 Task: Plan a monthly review meeting on the last Friday of each month.
Action: Mouse moved to (568, 126)
Screenshot: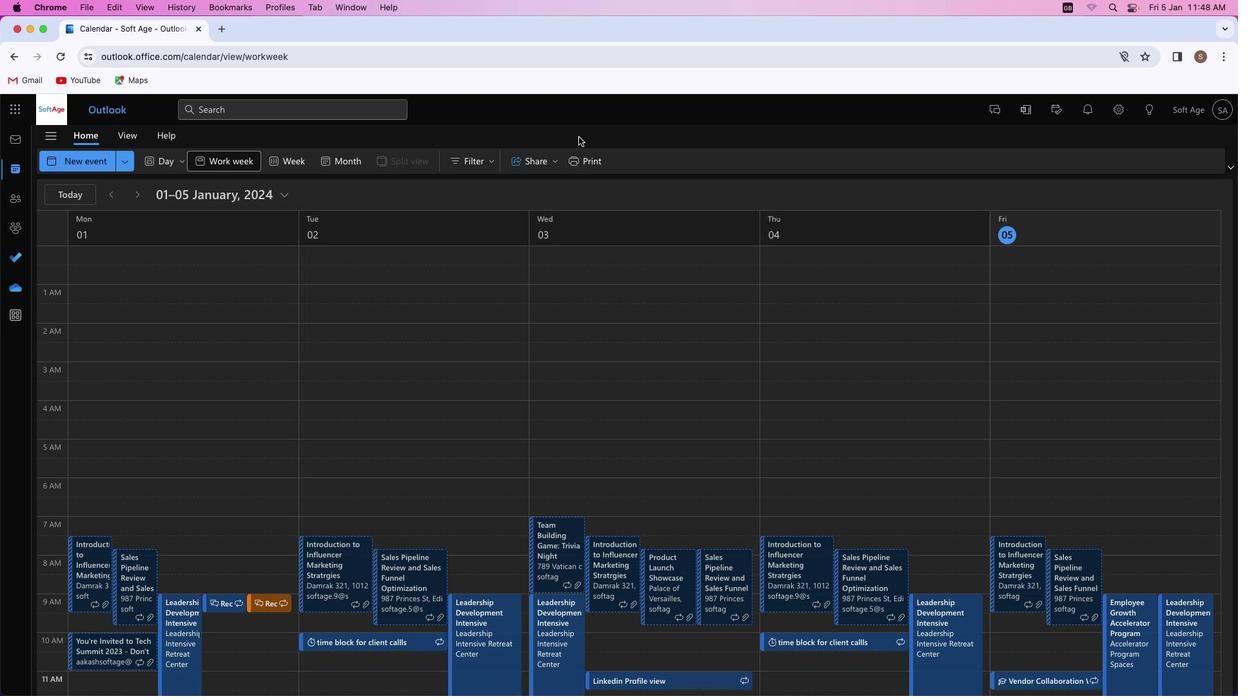 
Action: Mouse pressed left at (568, 126)
Screenshot: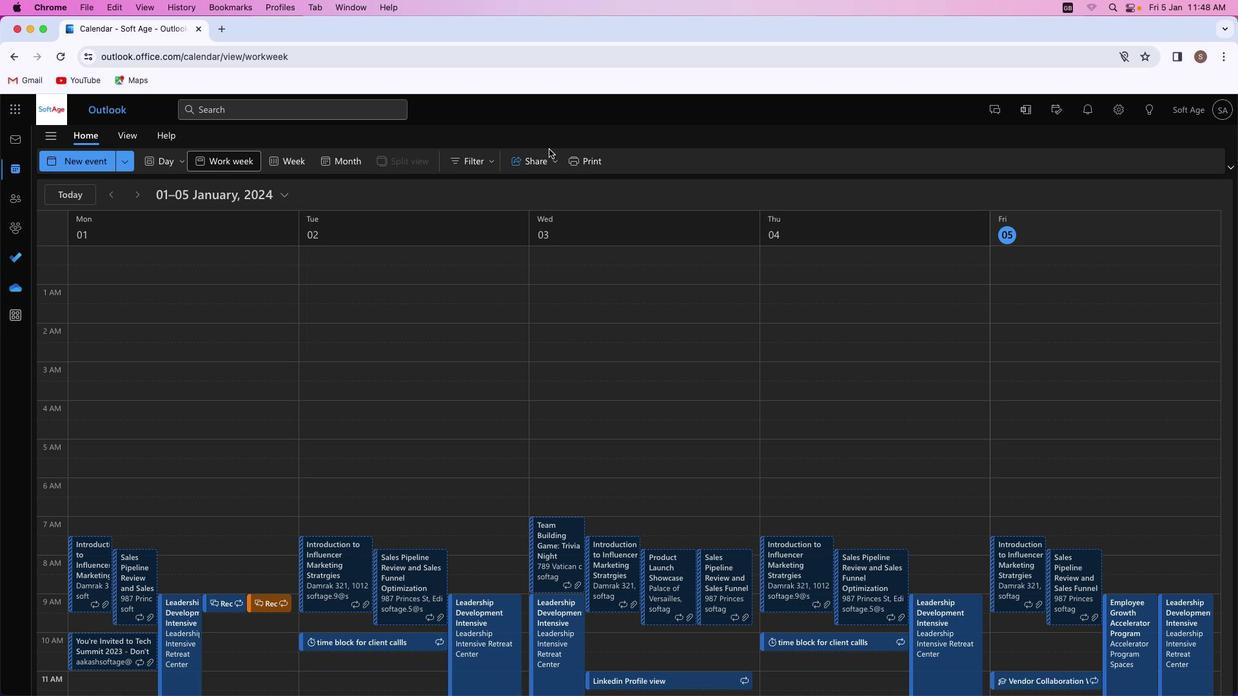 
Action: Mouse moved to (61, 151)
Screenshot: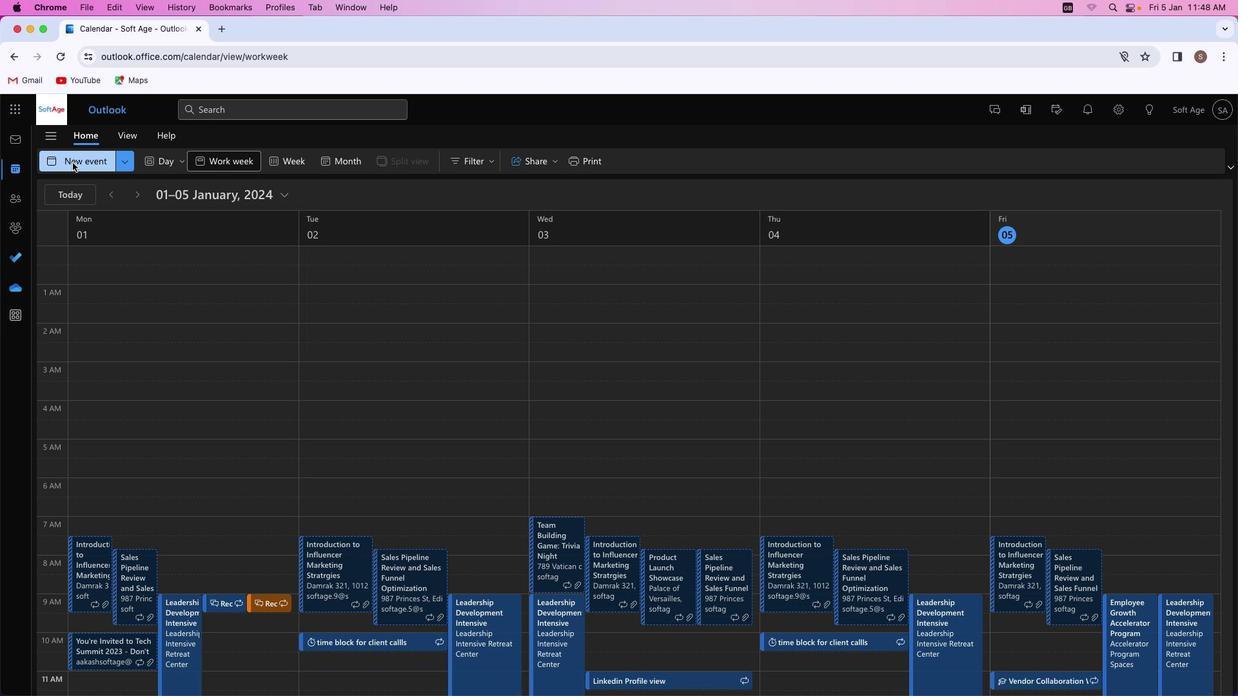 
Action: Mouse pressed left at (61, 151)
Screenshot: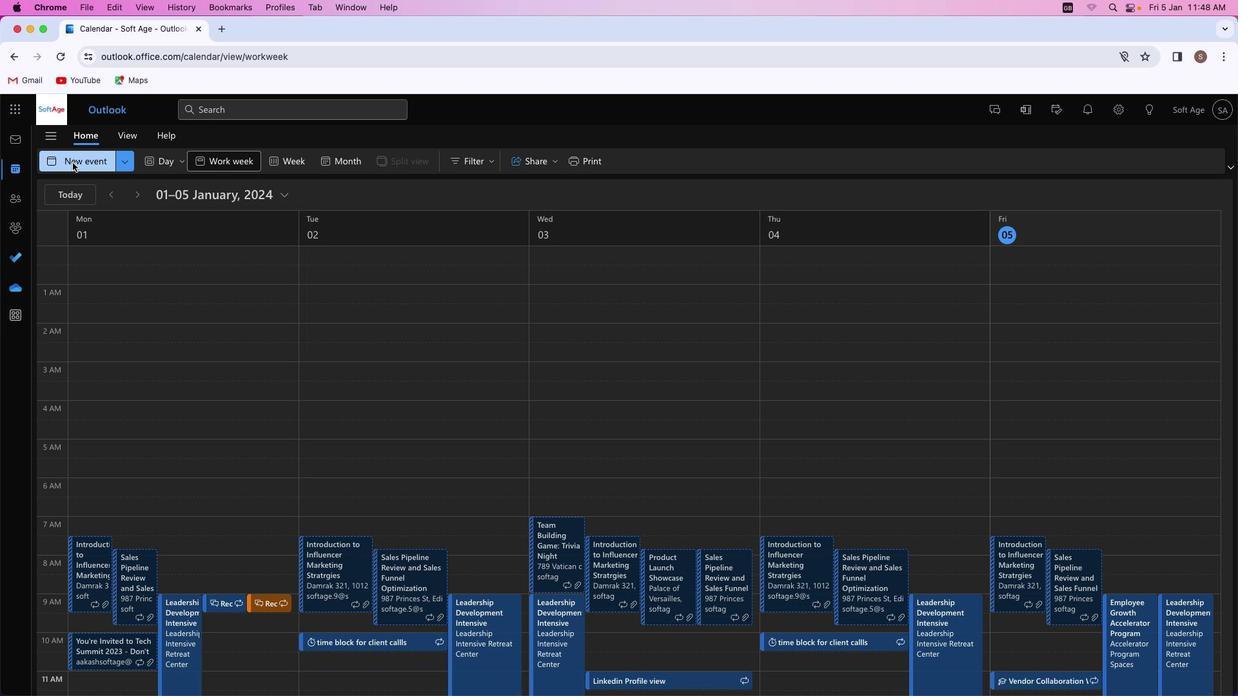 
Action: Mouse moved to (307, 228)
Screenshot: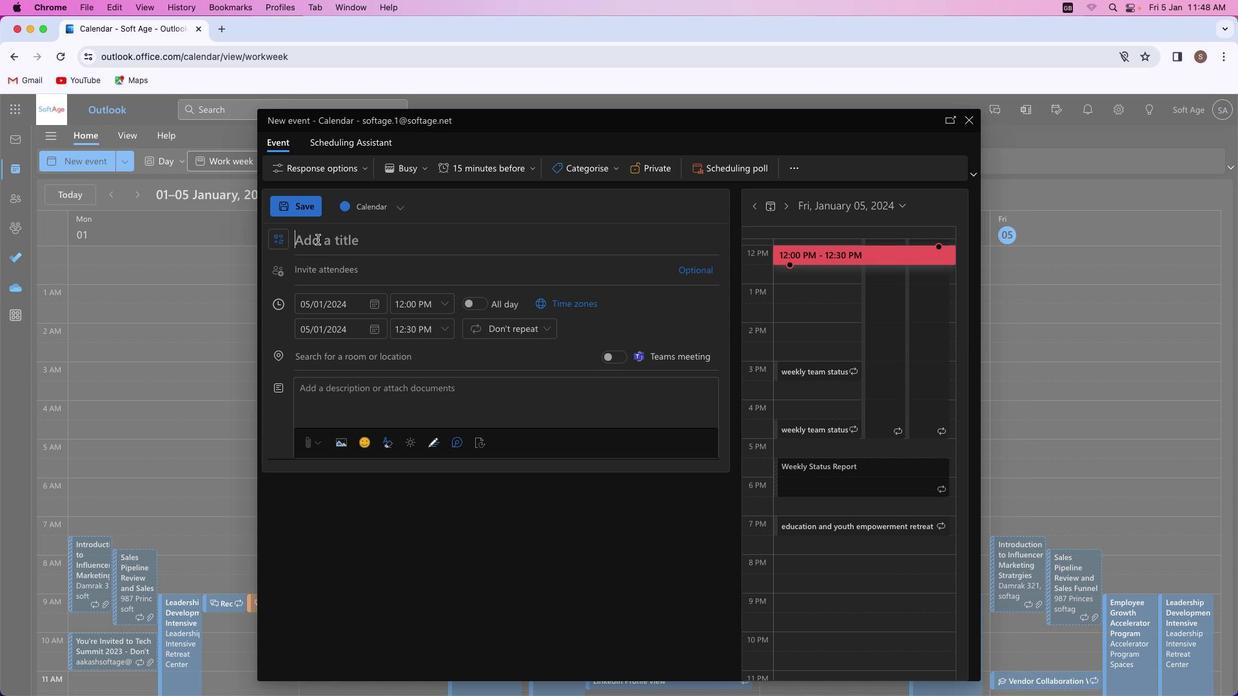 
Action: Mouse pressed left at (307, 228)
Screenshot: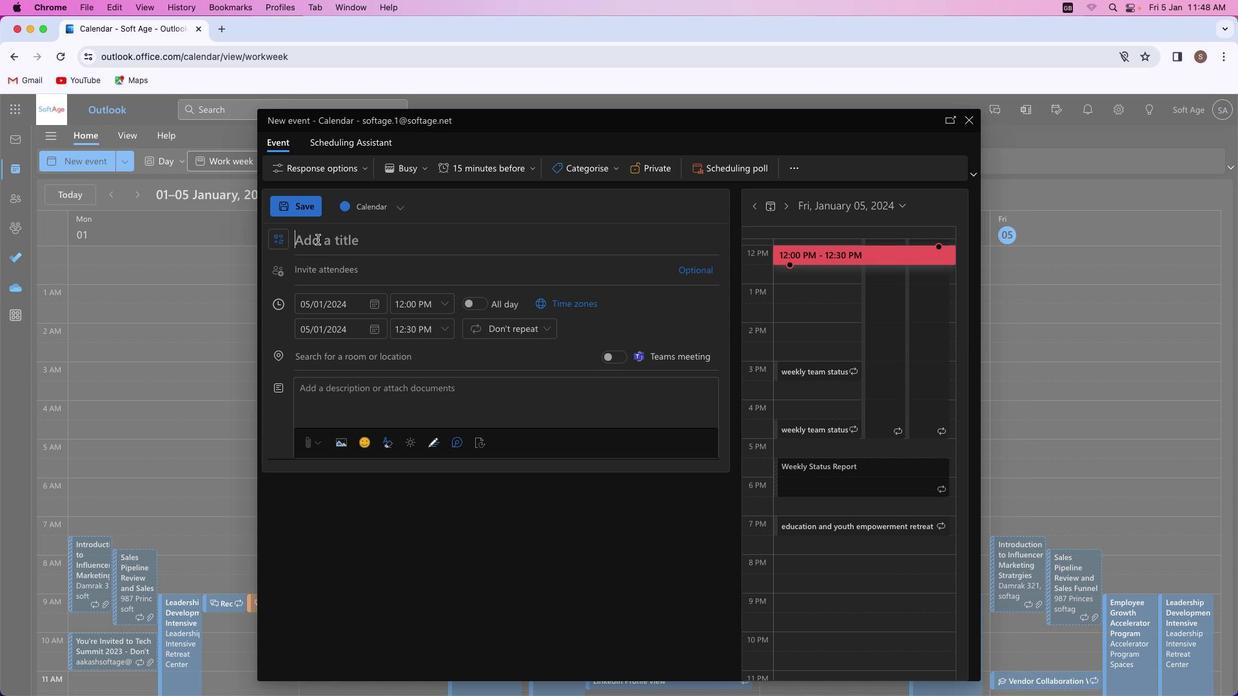 
Action: Key pressed Key.shift'M''o''n''t''h''l''y'Key.spaceKey.shift_r'M''o''m''e''n''t''u''m'
Screenshot: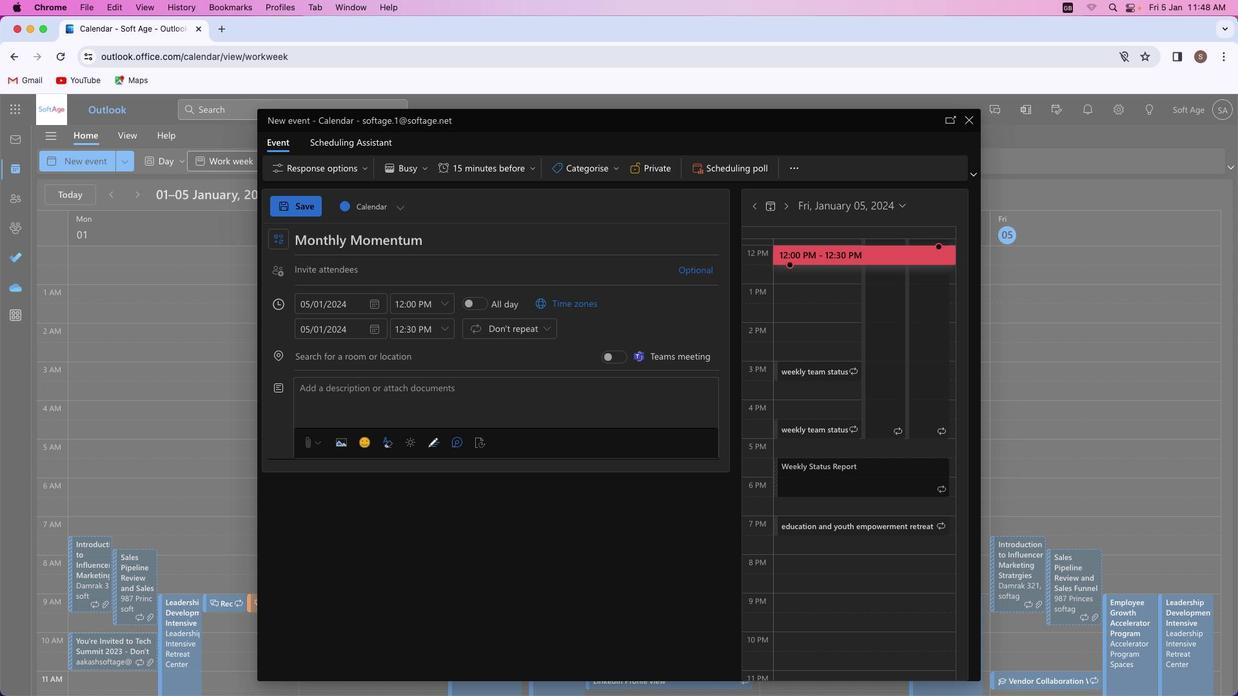 
Action: Mouse moved to (329, 258)
Screenshot: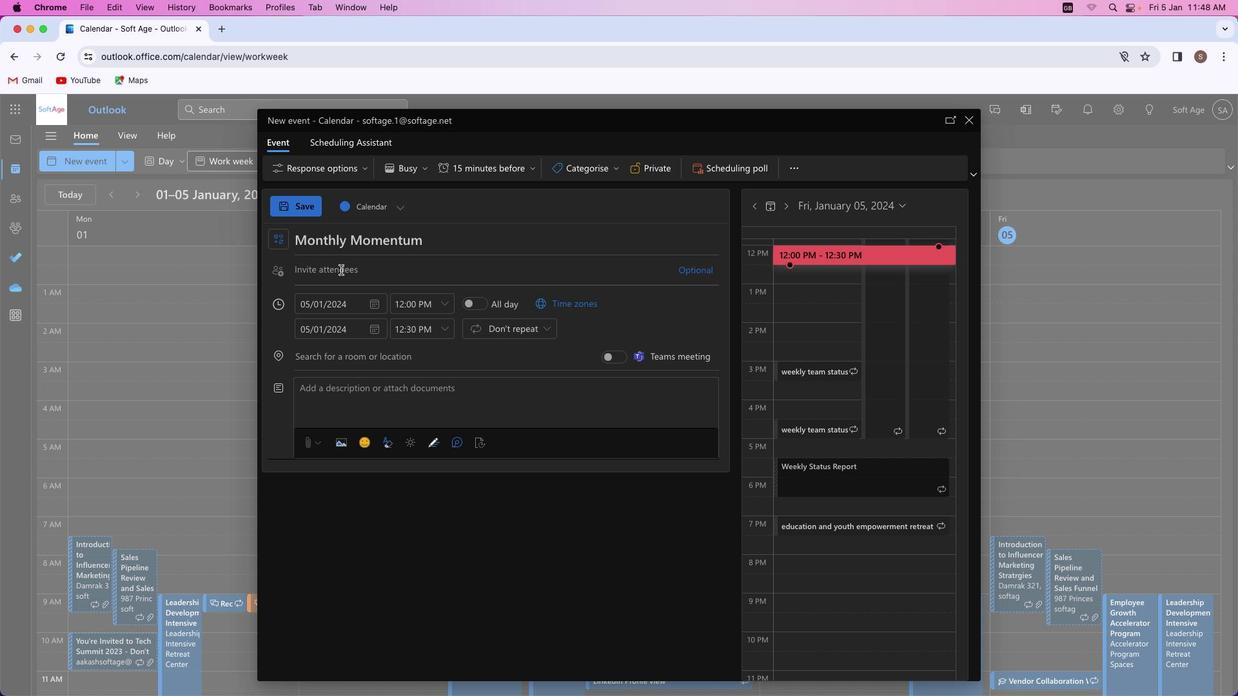 
Action: Mouse pressed left at (329, 258)
Screenshot: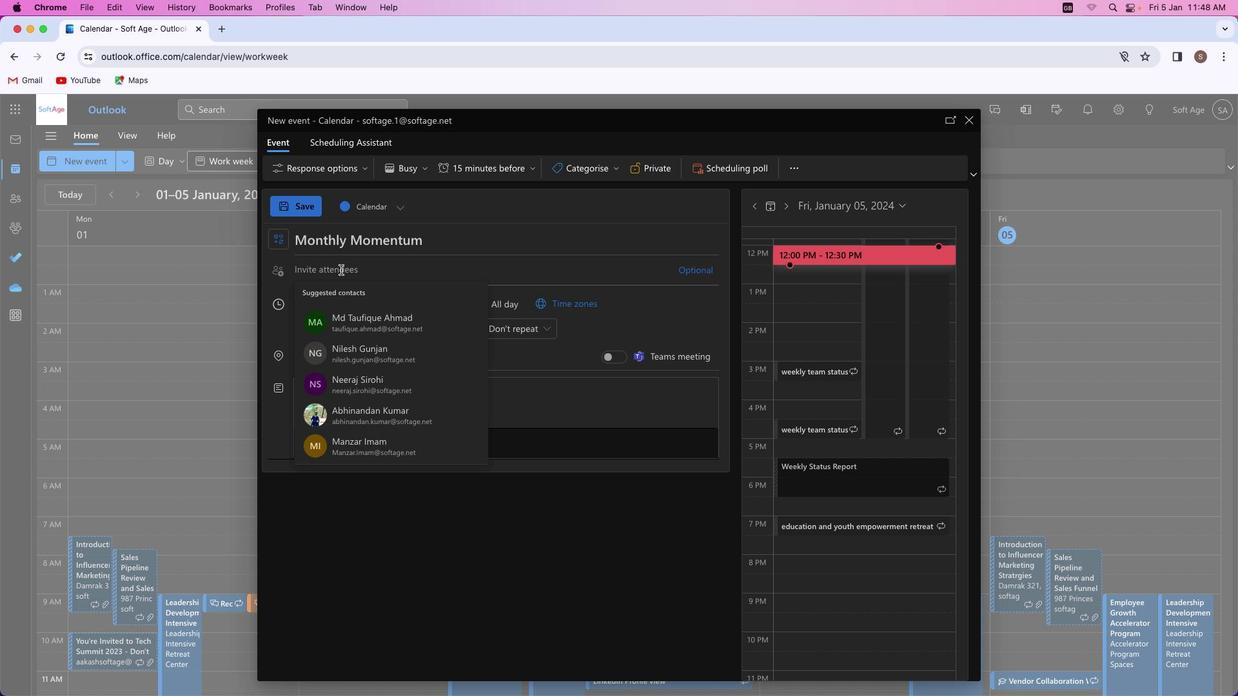 
Action: Mouse moved to (331, 264)
Screenshot: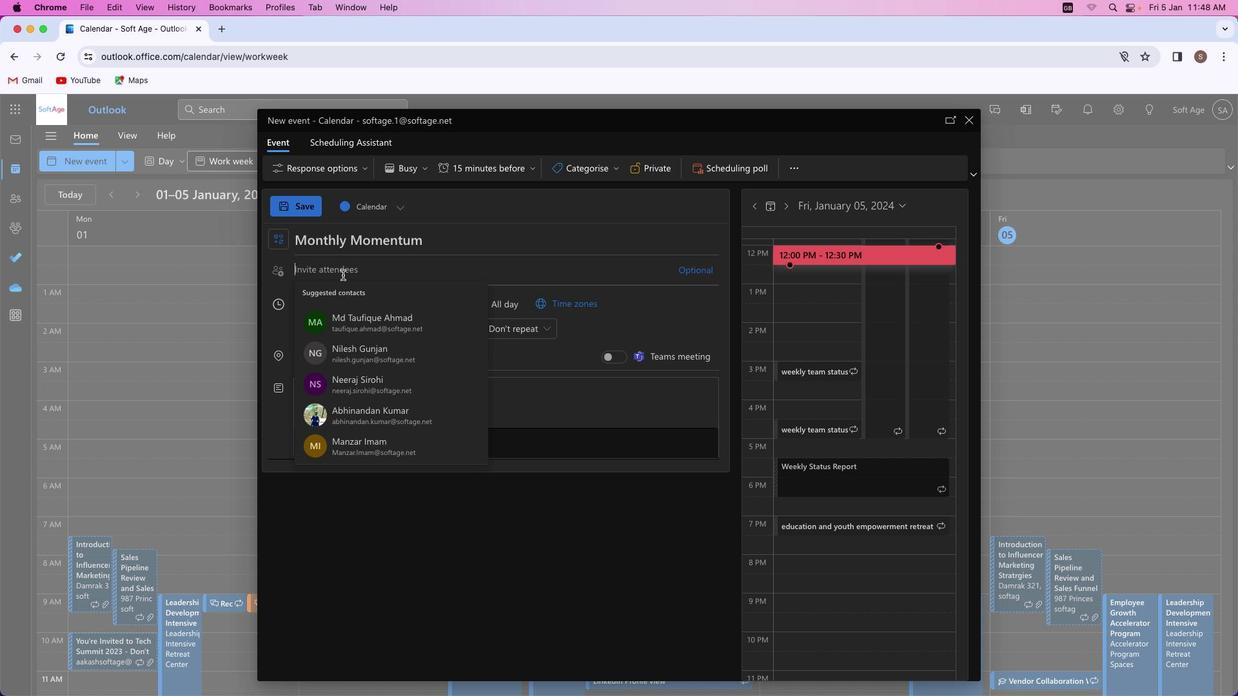 
Action: Key pressed 's''h''i''v''a''m''y''a''d''a''m''s''m''4''1'Key.shift'@''o''u''t''l''o''o''k''.''c''o''m'
Screenshot: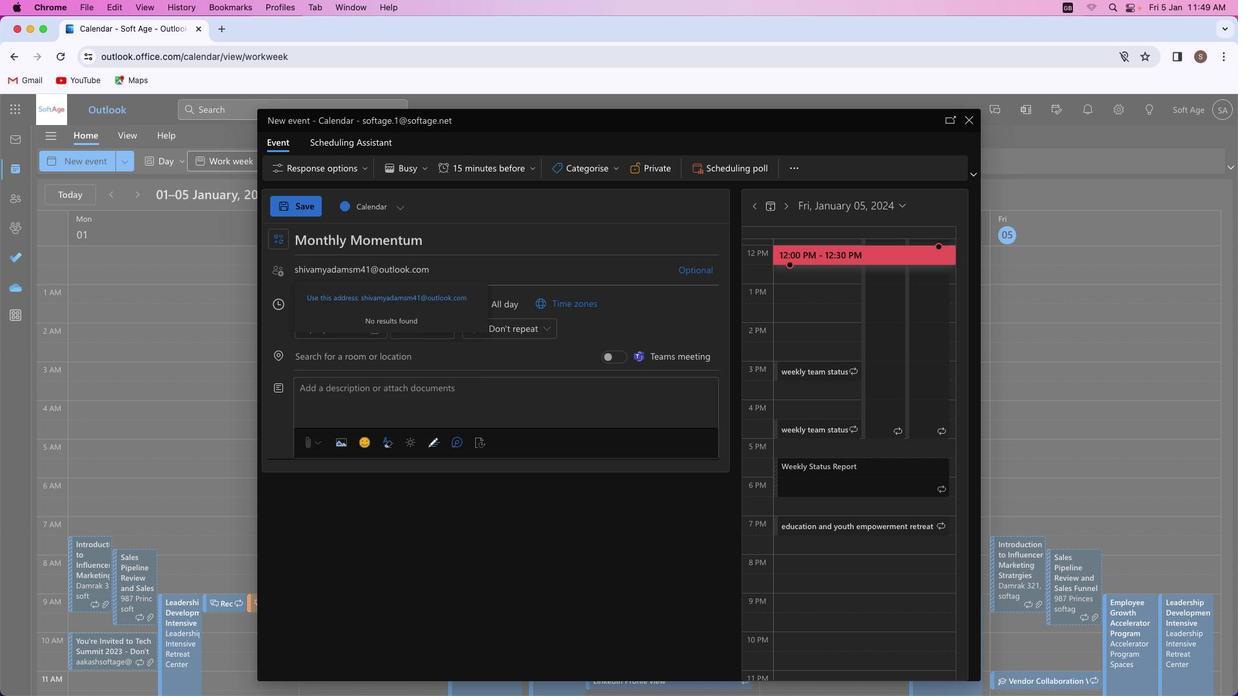 
Action: Mouse moved to (375, 283)
Screenshot: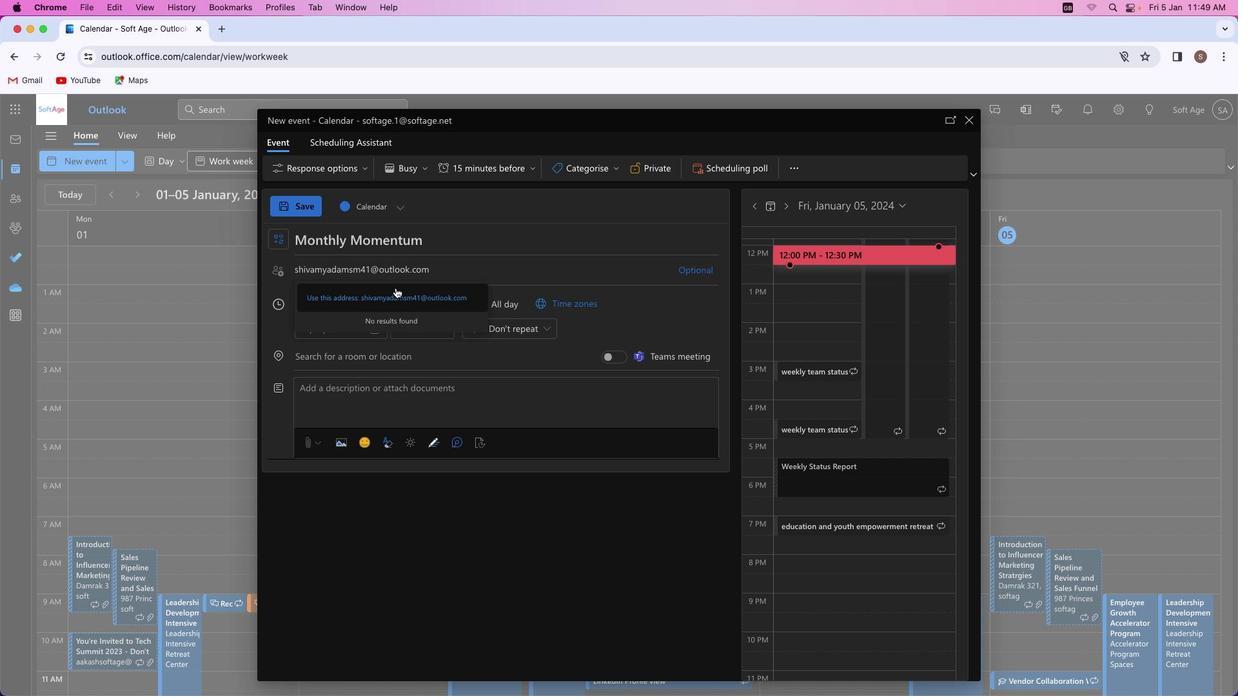
Action: Mouse pressed left at (375, 283)
Screenshot: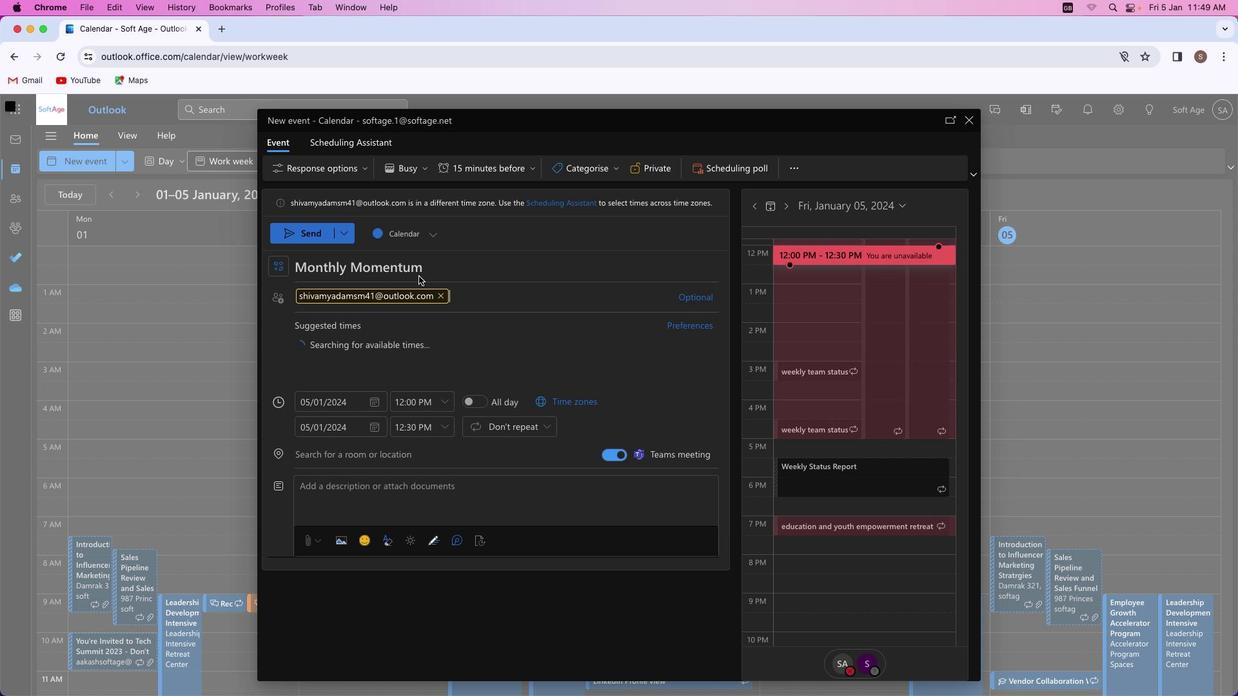 
Action: Mouse moved to (447, 285)
Screenshot: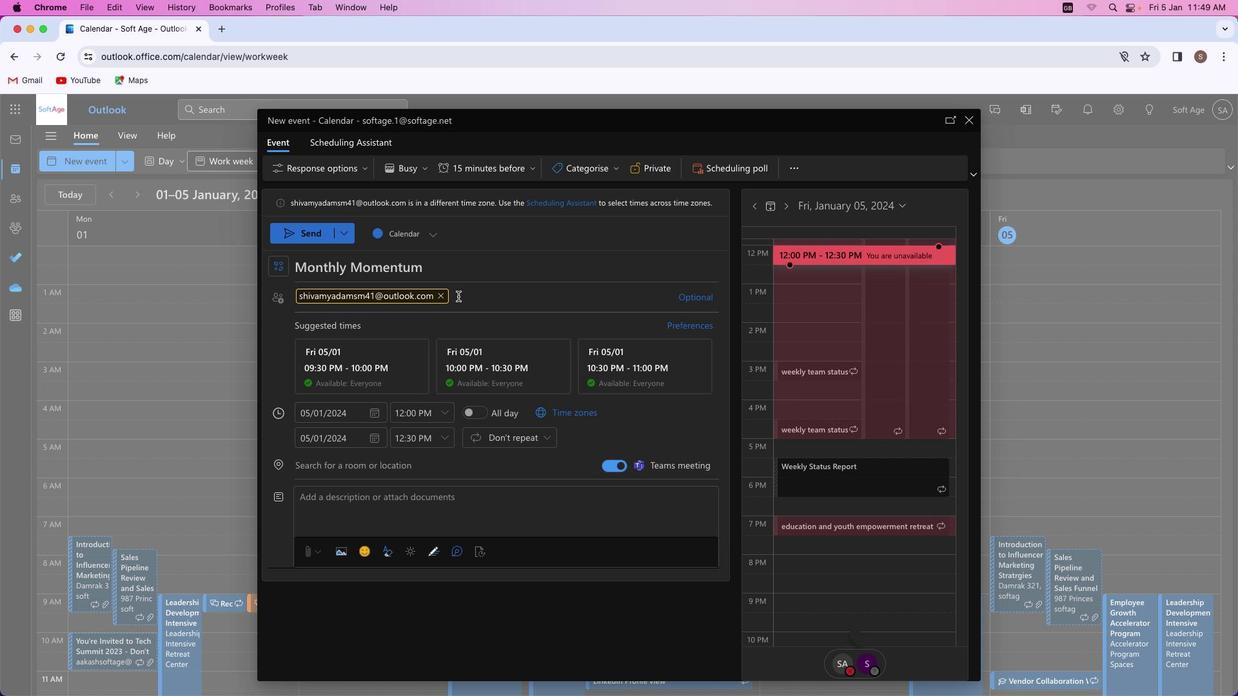 
Action: Key pressed 'a''k''a''s''h''r''a''j''p''u''t''9''5'Key.shift'@''o''u''t''l''o''o''k''.''c''o''m'
Screenshot: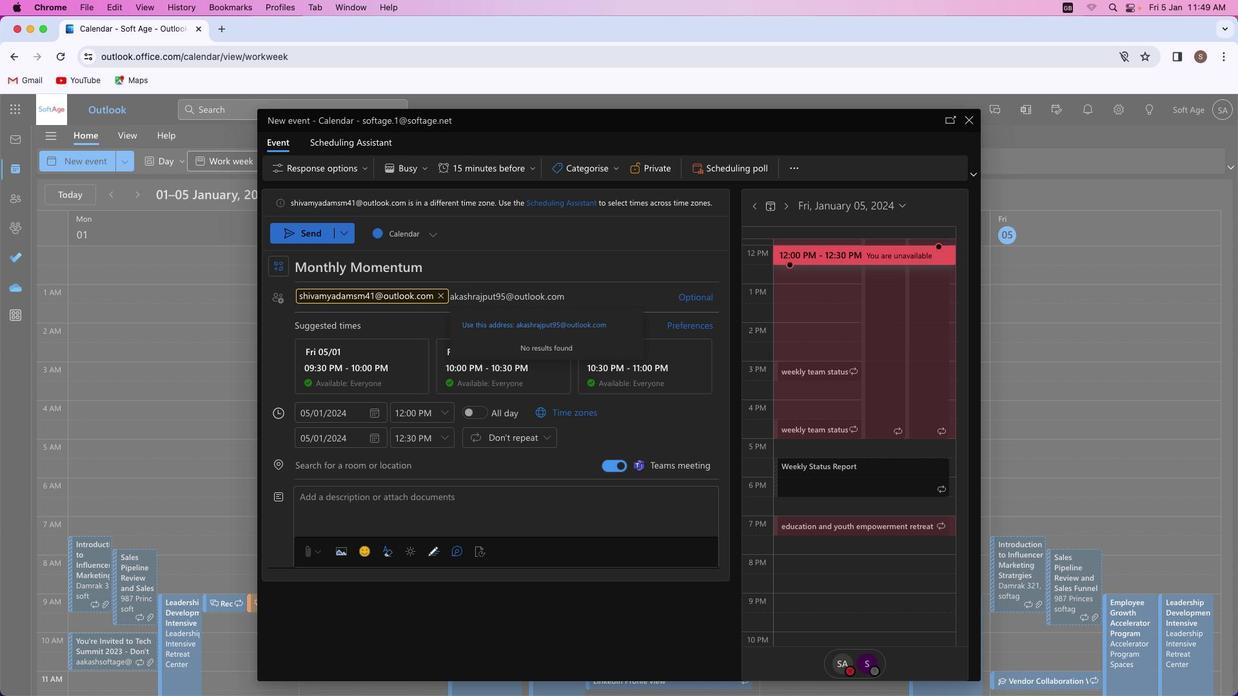 
Action: Mouse moved to (544, 313)
Screenshot: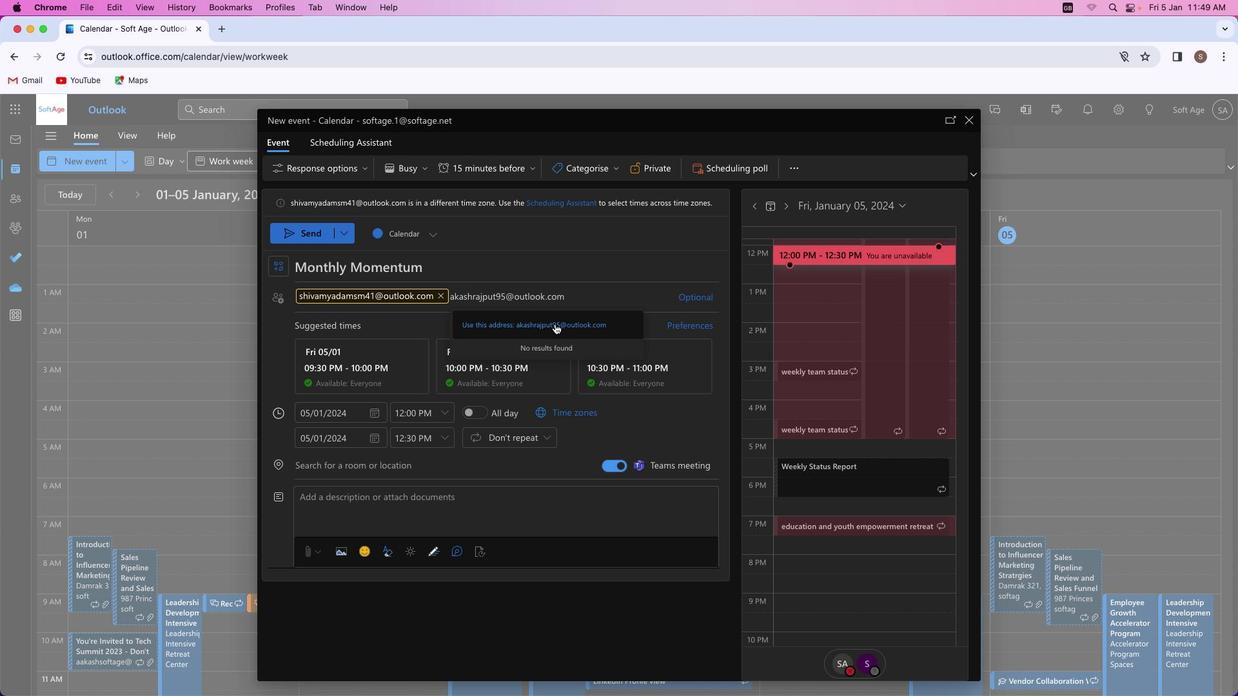 
Action: Mouse pressed left at (544, 313)
Screenshot: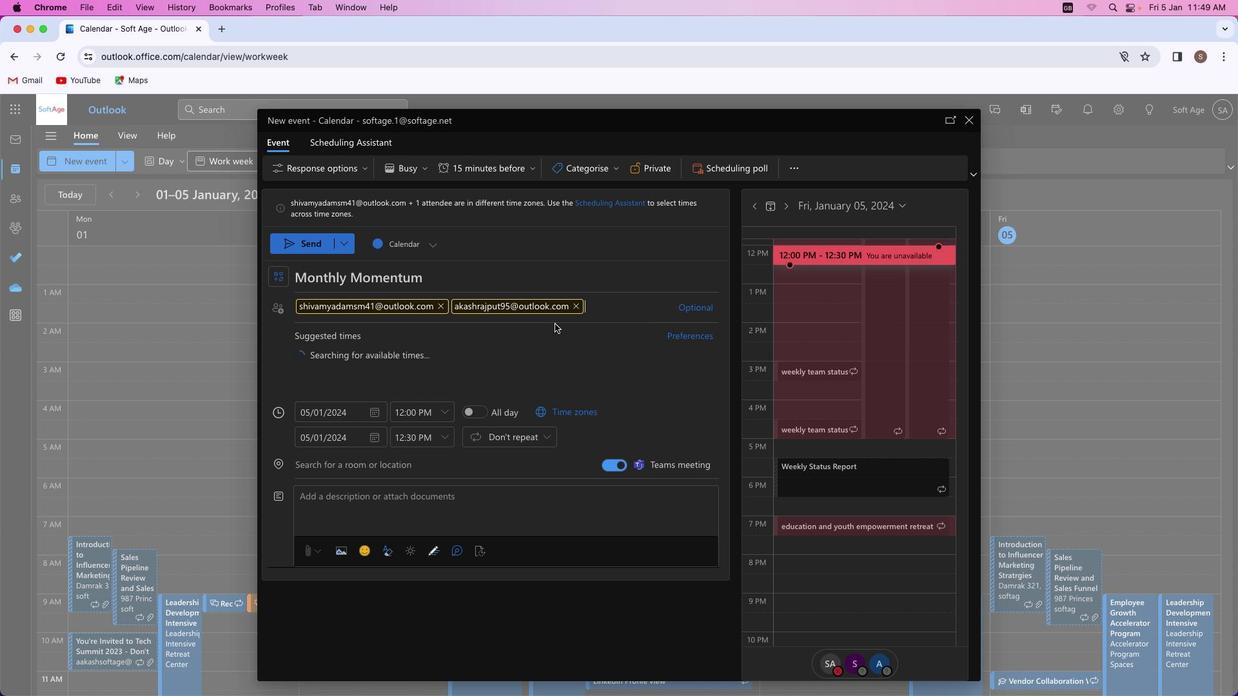
Action: Mouse moved to (512, 436)
Screenshot: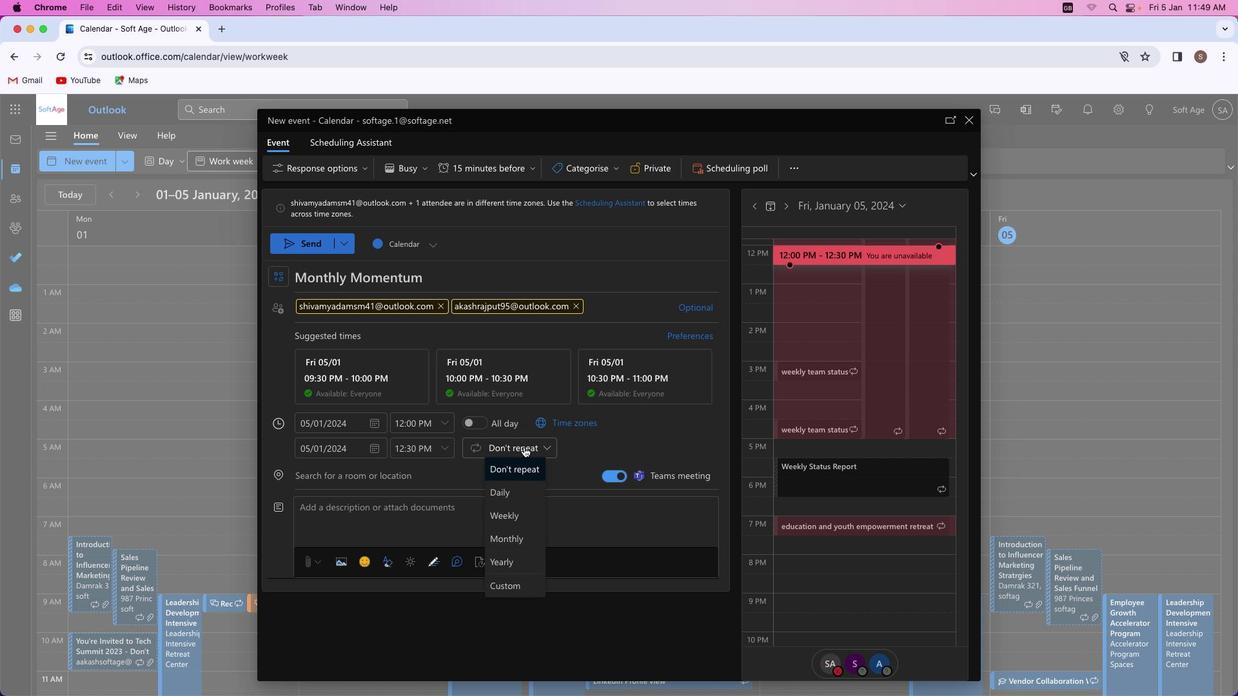 
Action: Mouse pressed left at (512, 436)
Screenshot: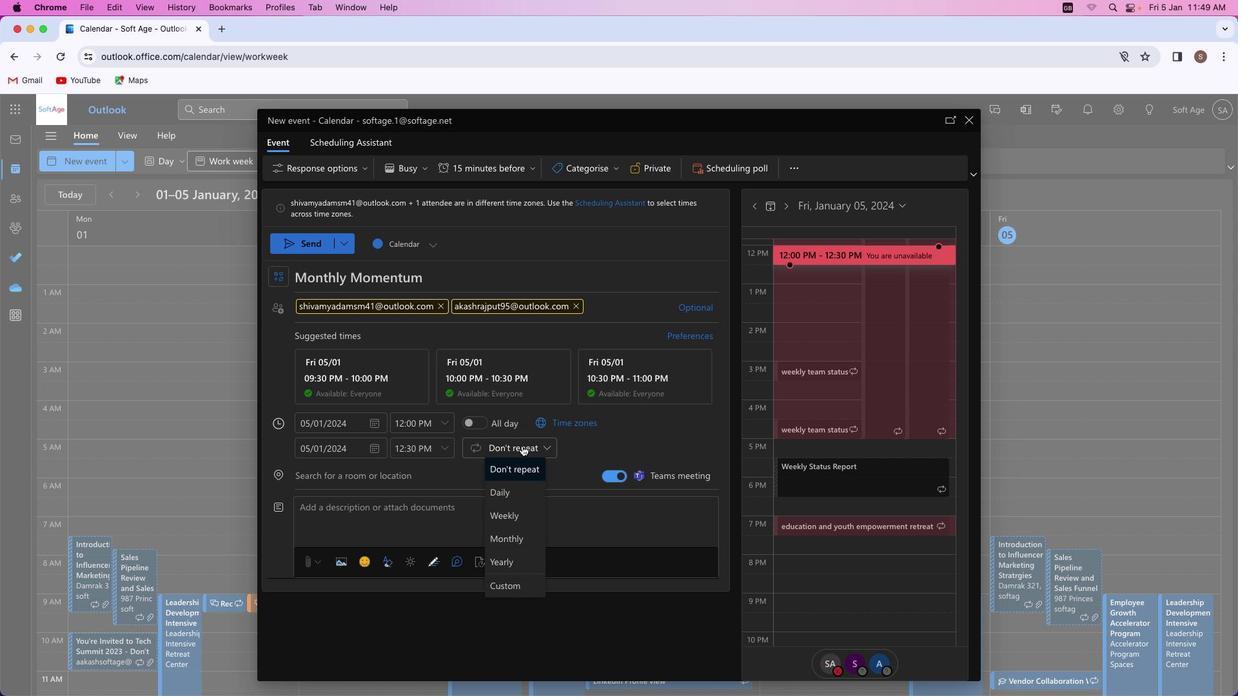 
Action: Mouse moved to (501, 527)
Screenshot: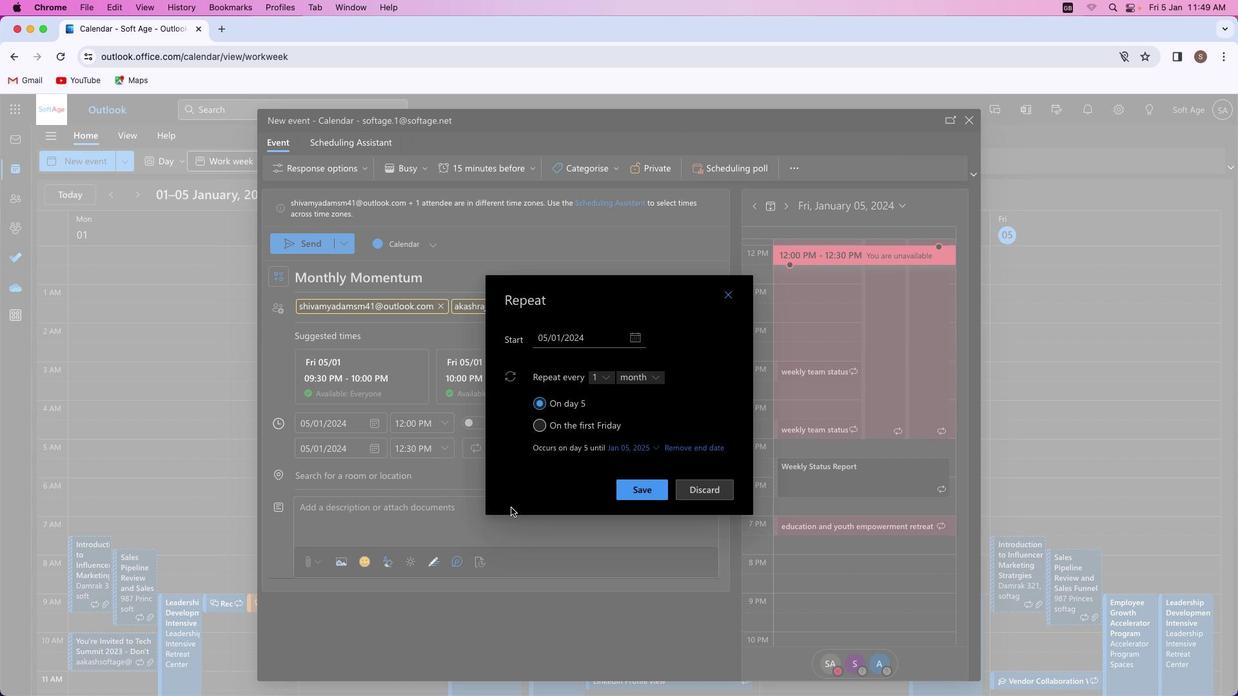 
Action: Mouse pressed left at (501, 527)
Screenshot: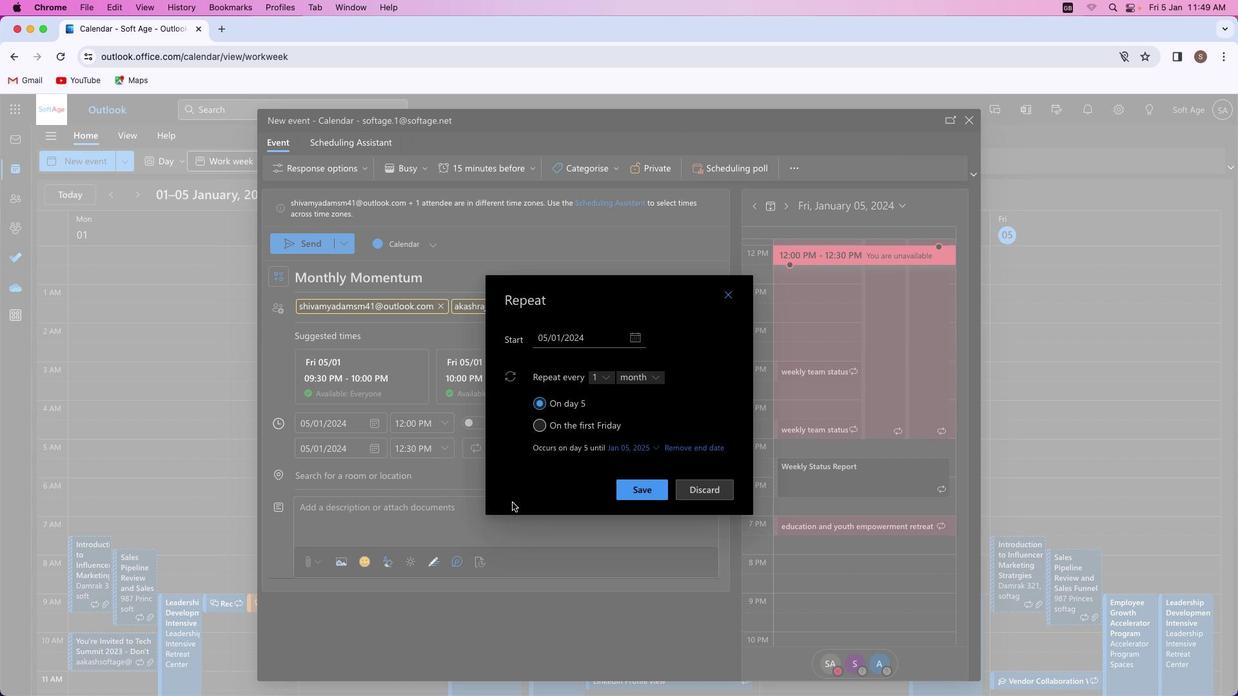 
Action: Mouse moved to (527, 417)
Screenshot: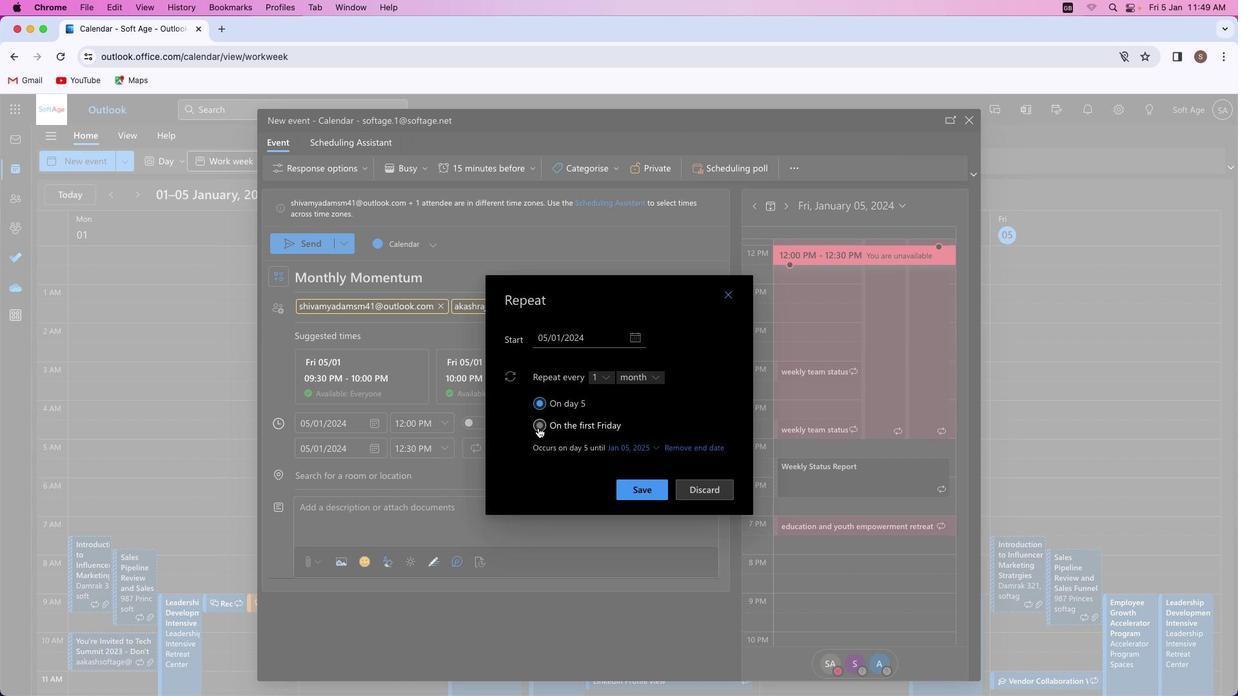 
Action: Mouse pressed left at (527, 417)
Screenshot: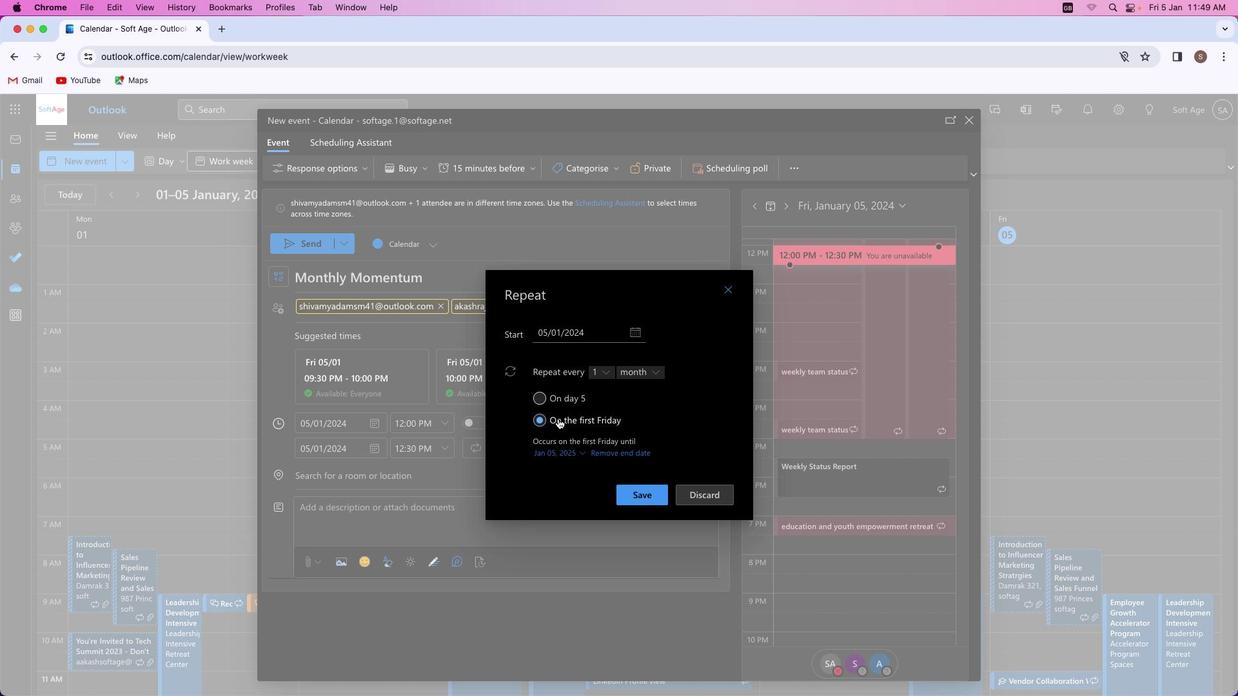 
Action: Mouse moved to (580, 326)
Screenshot: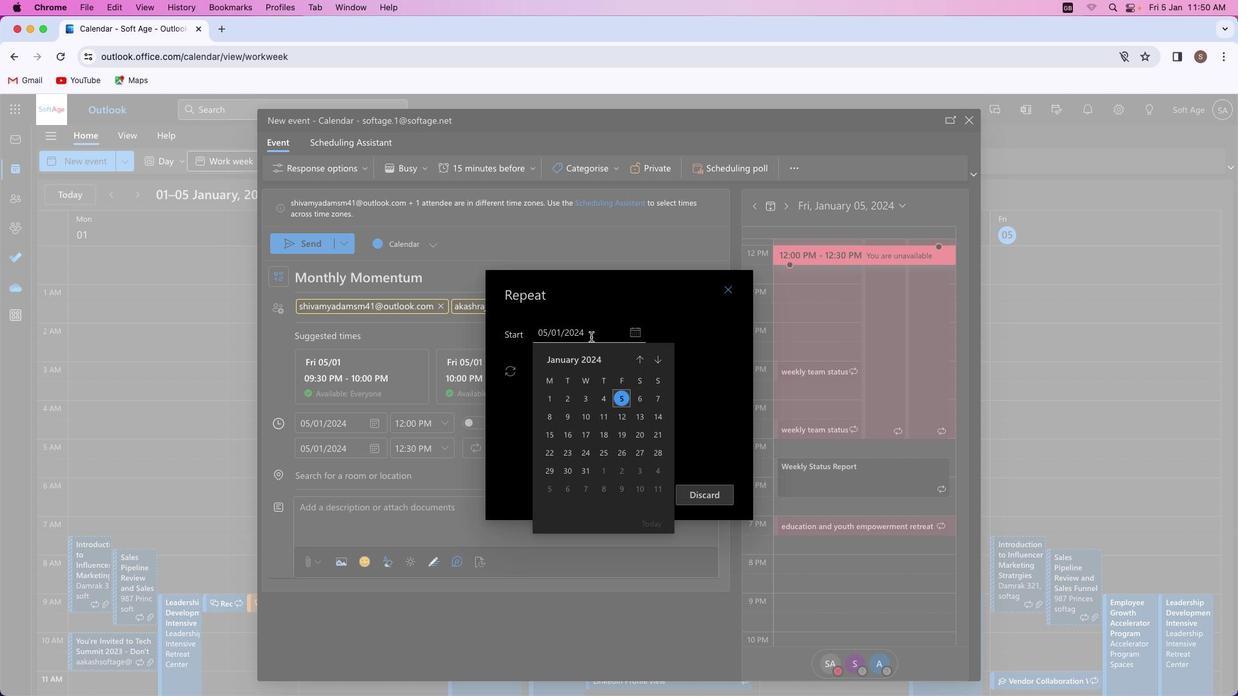 
Action: Mouse pressed left at (580, 326)
Screenshot: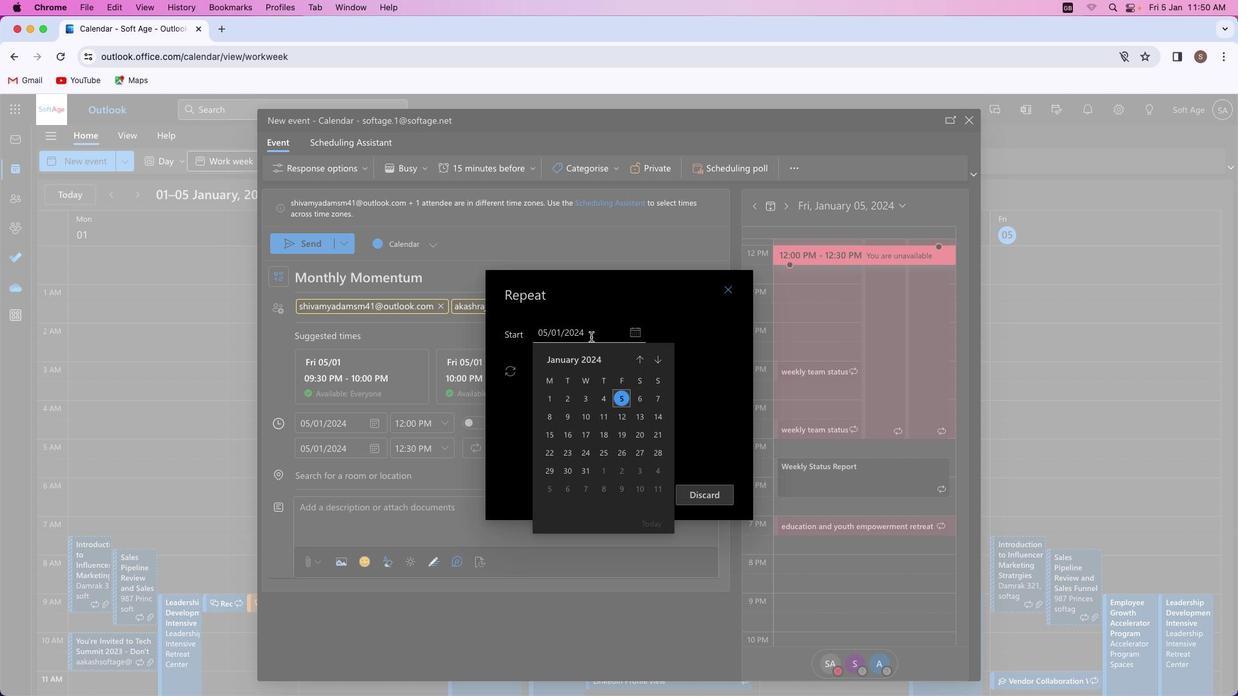 
Action: Mouse moved to (609, 442)
Screenshot: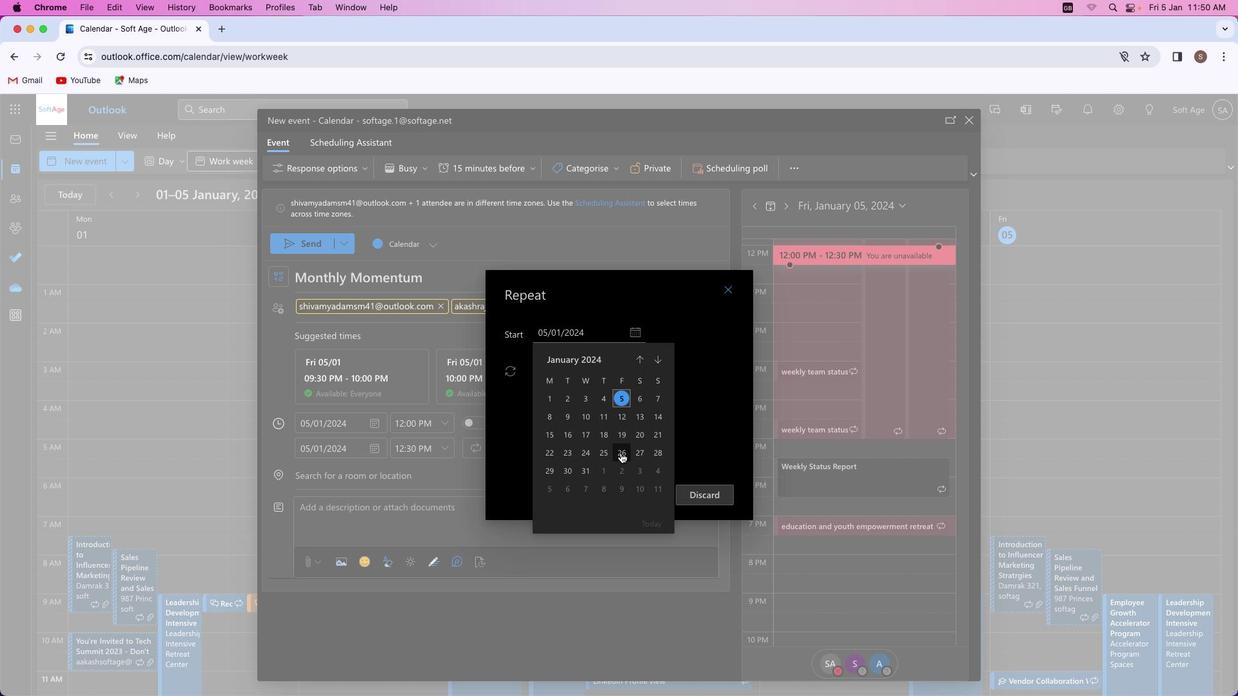 
Action: Mouse pressed left at (609, 442)
Screenshot: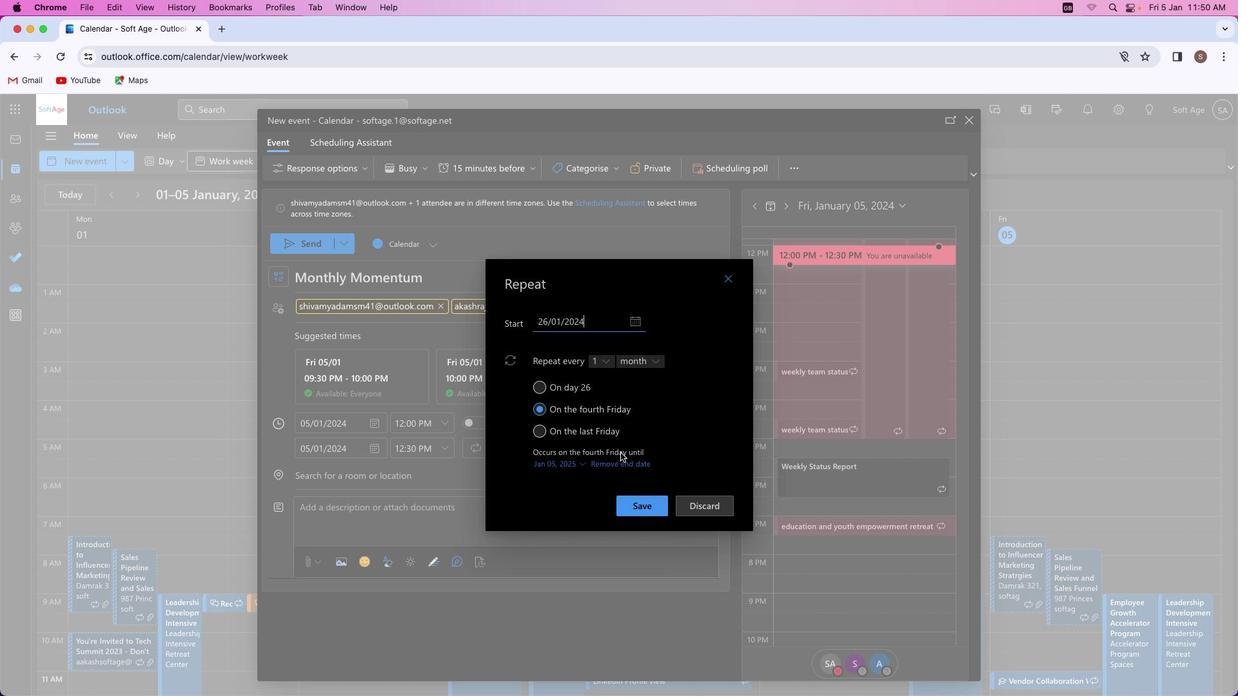 
Action: Mouse moved to (534, 422)
Screenshot: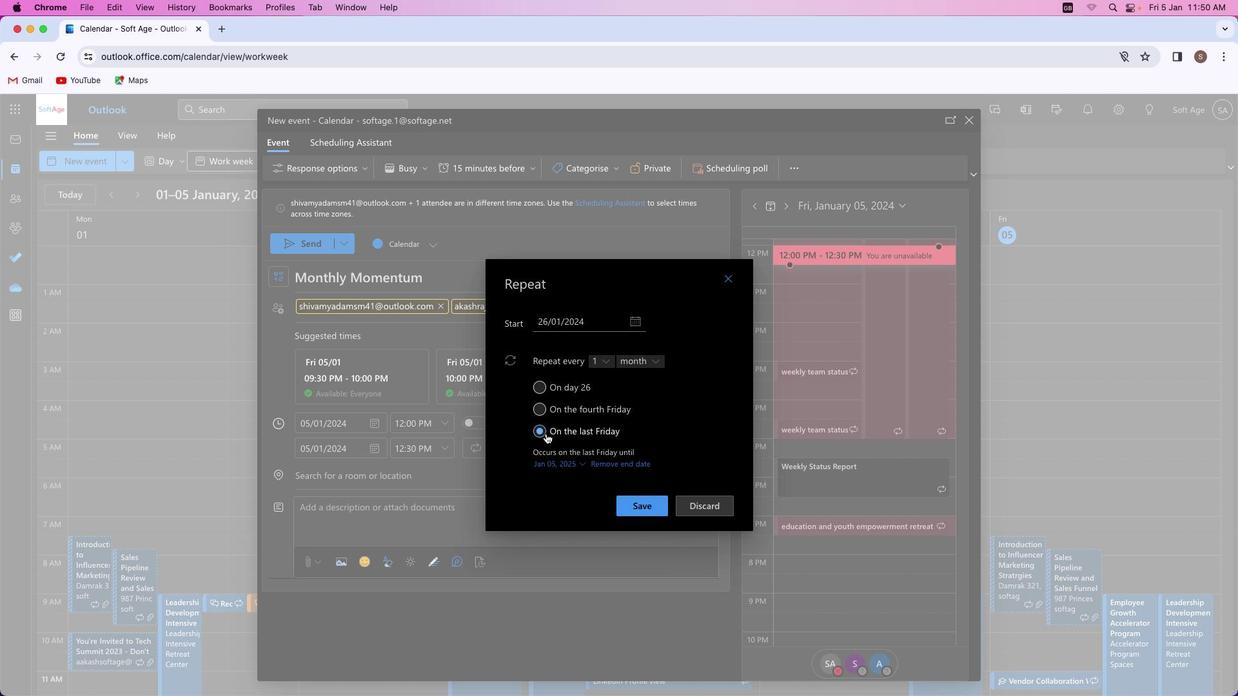 
Action: Mouse pressed left at (534, 422)
Screenshot: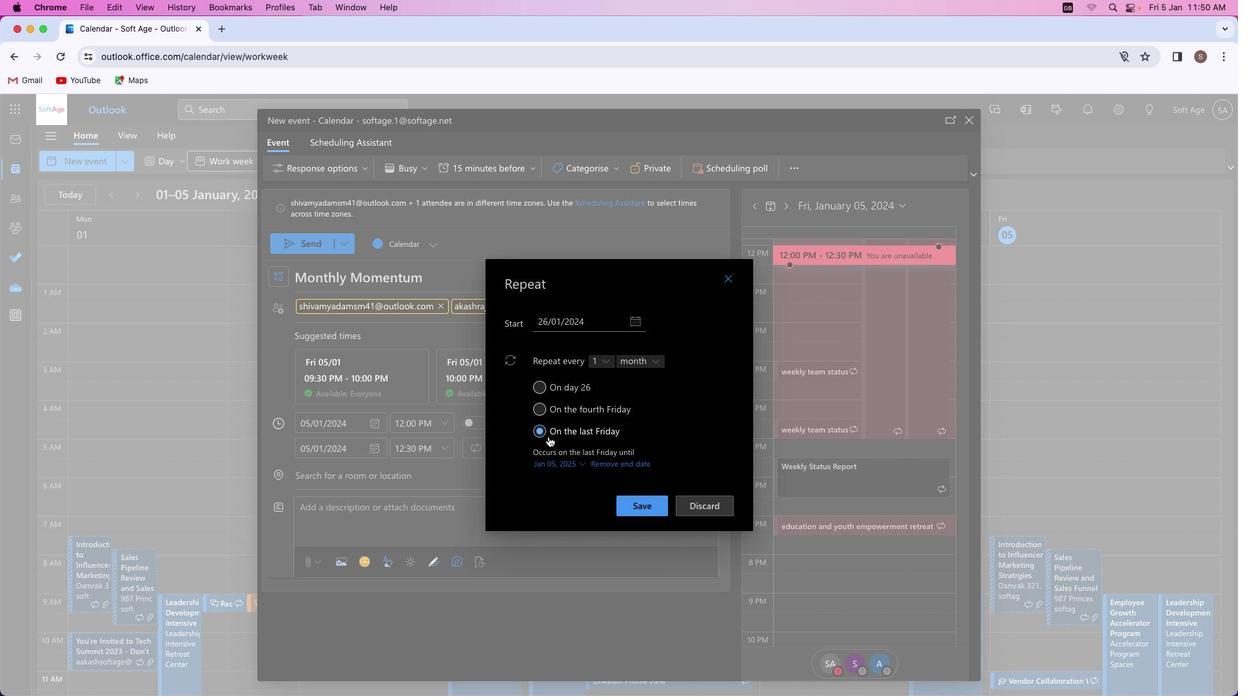 
Action: Mouse moved to (627, 494)
Screenshot: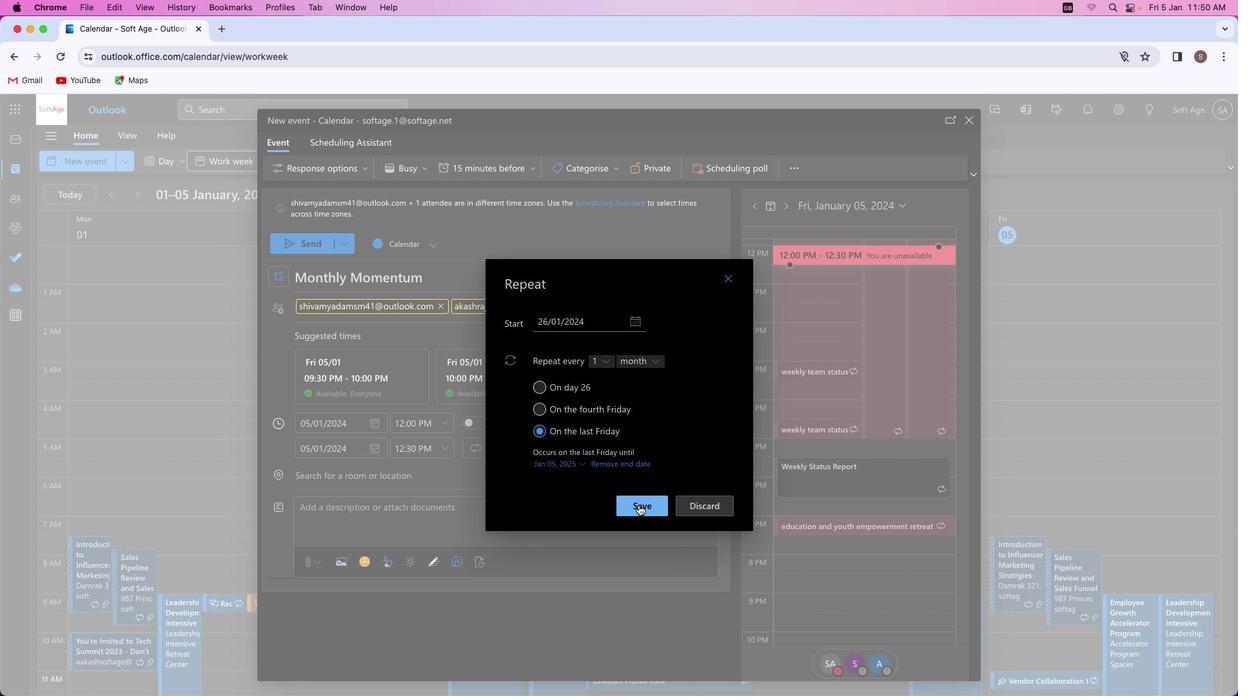 
Action: Mouse pressed left at (627, 494)
Screenshot: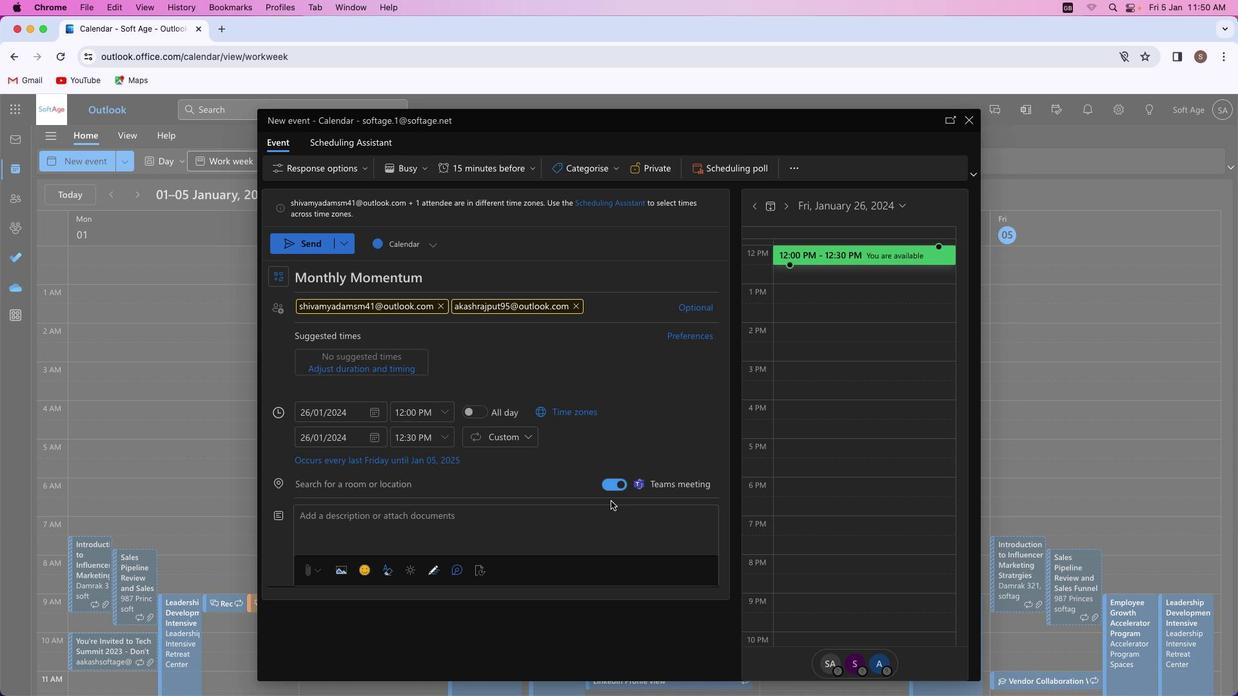 
Action: Mouse moved to (490, 430)
Screenshot: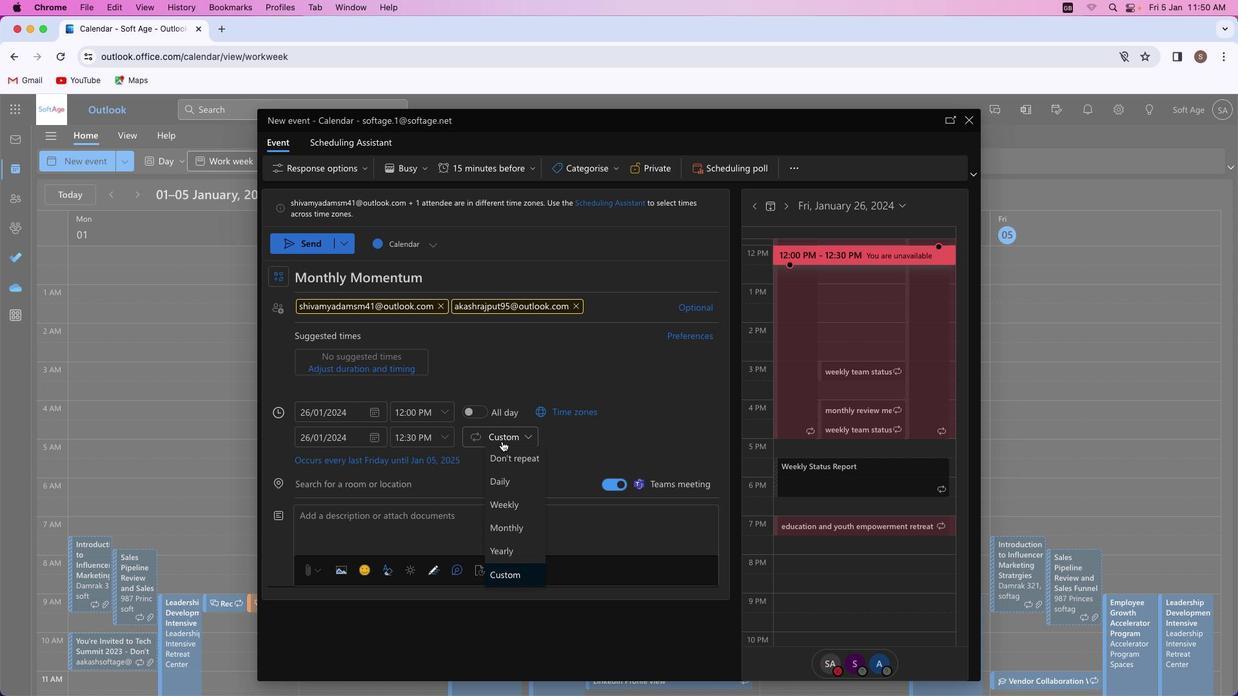 
Action: Mouse pressed left at (490, 430)
Screenshot: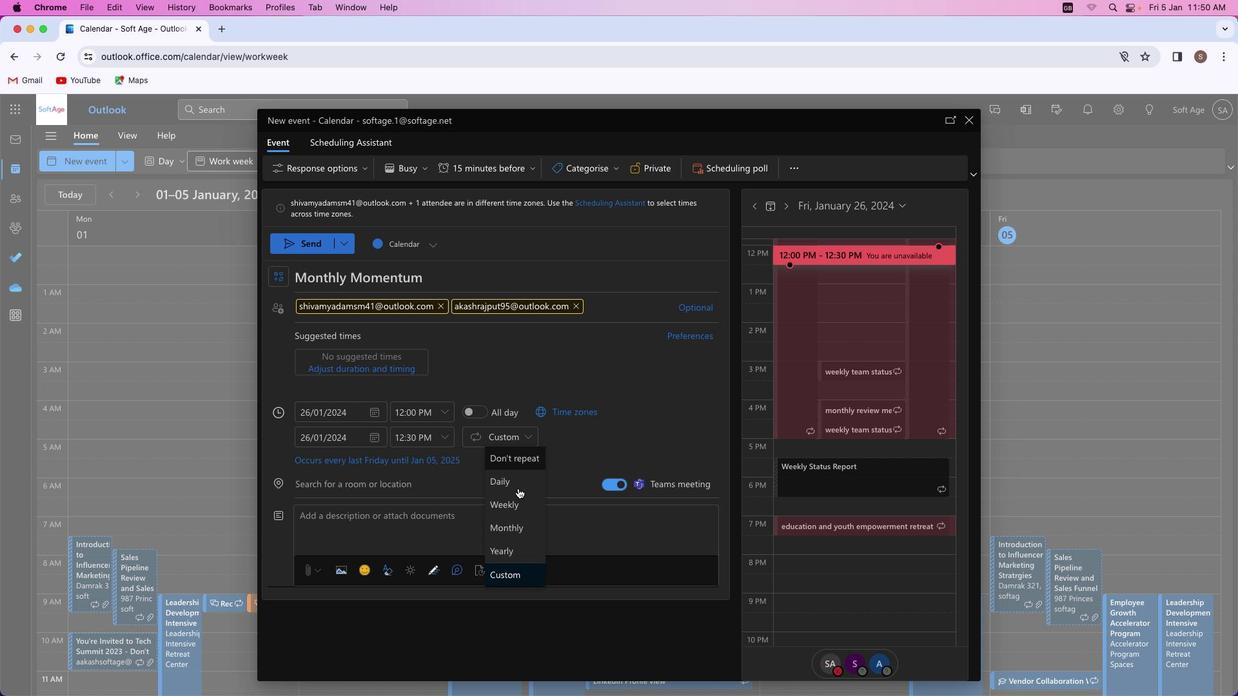 
Action: Mouse moved to (399, 454)
Screenshot: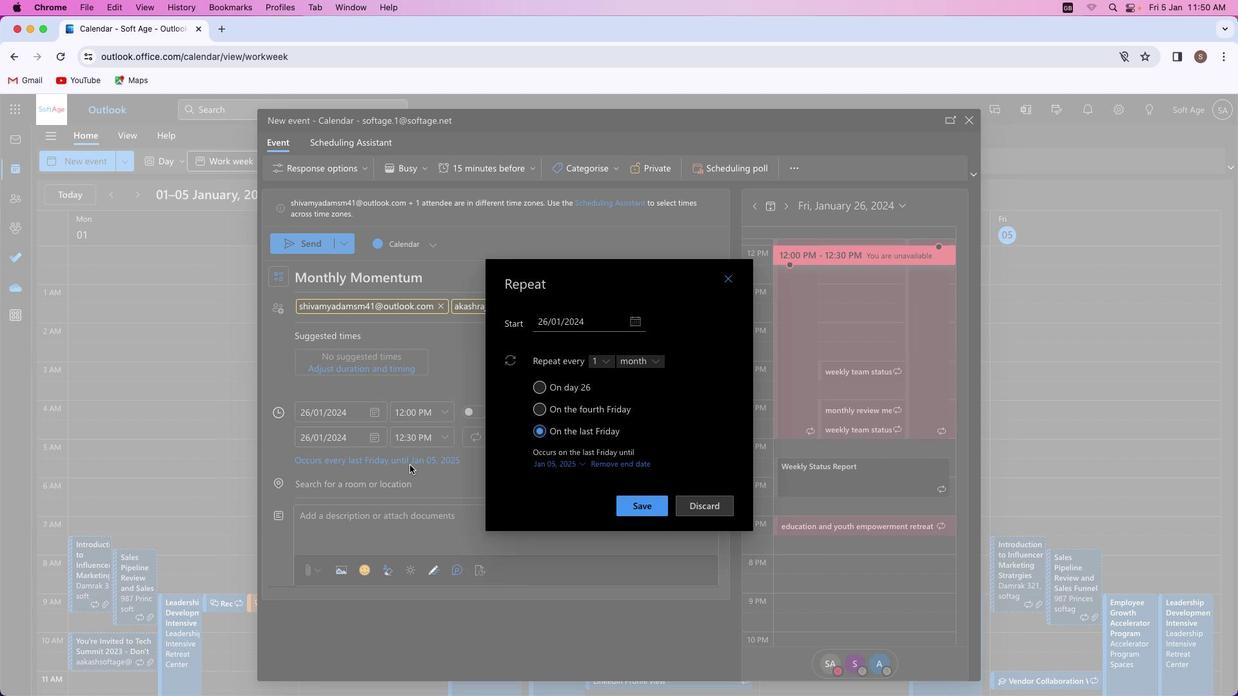 
Action: Mouse pressed left at (399, 454)
Screenshot: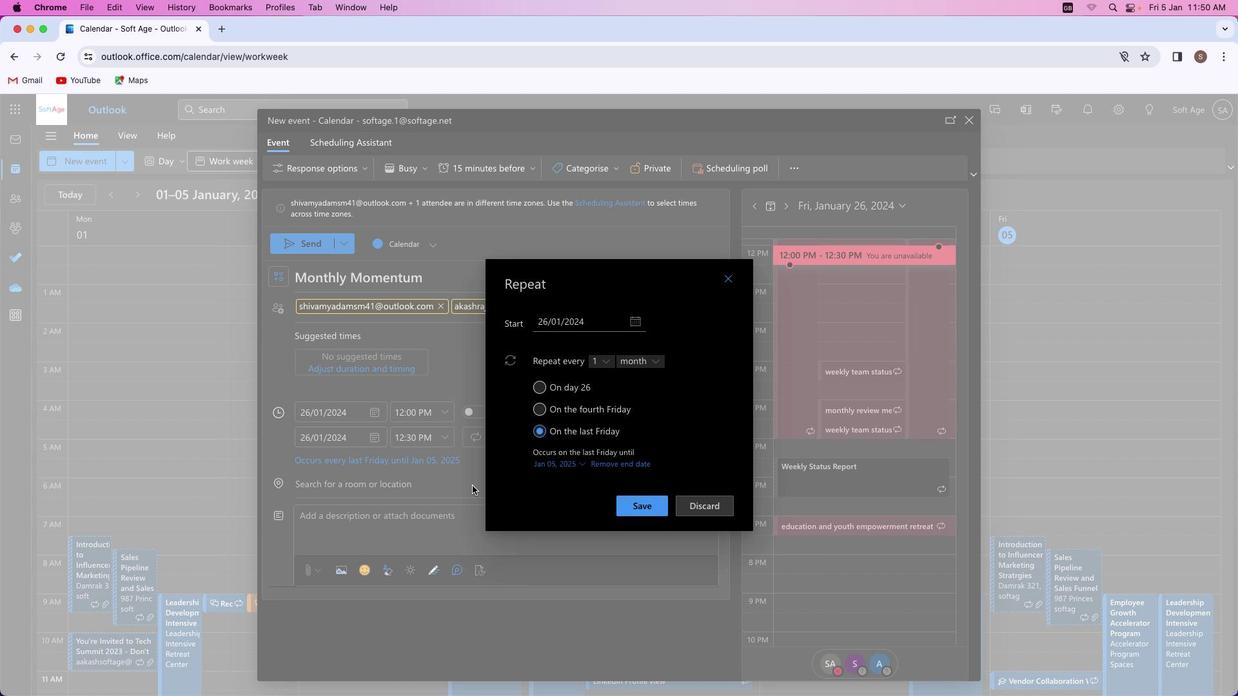 
Action: Mouse moved to (596, 453)
Screenshot: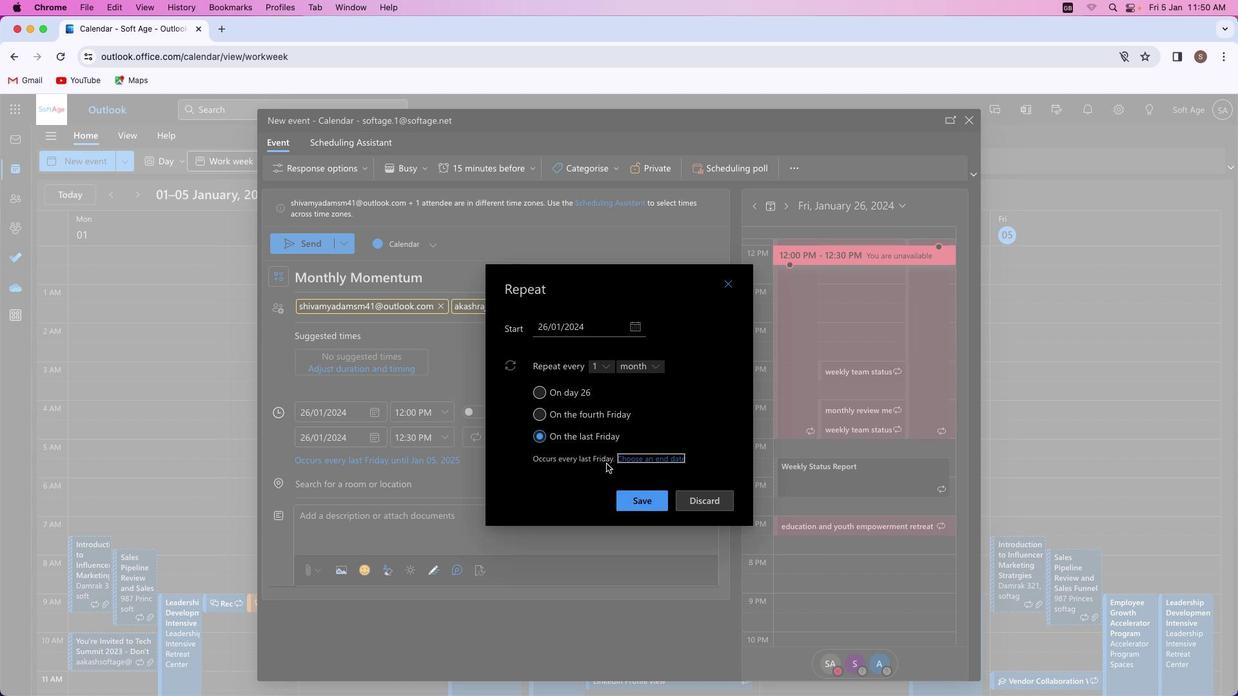 
Action: Mouse pressed left at (596, 453)
Screenshot: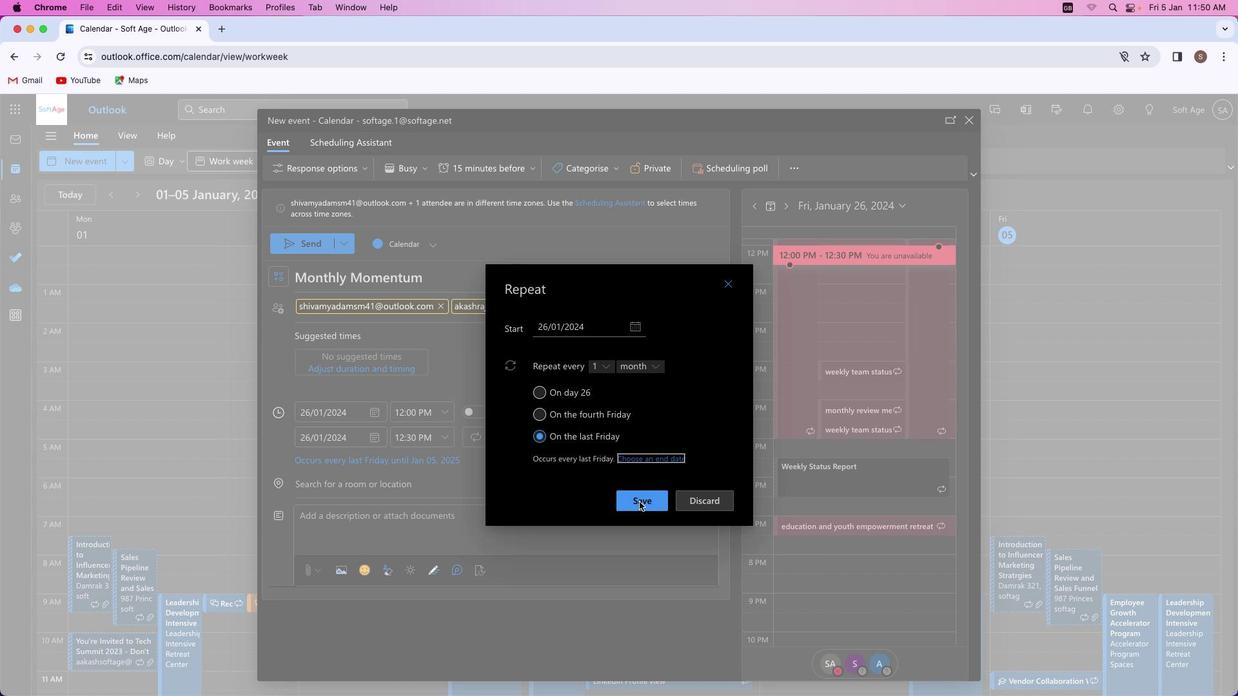
Action: Mouse moved to (634, 492)
Screenshot: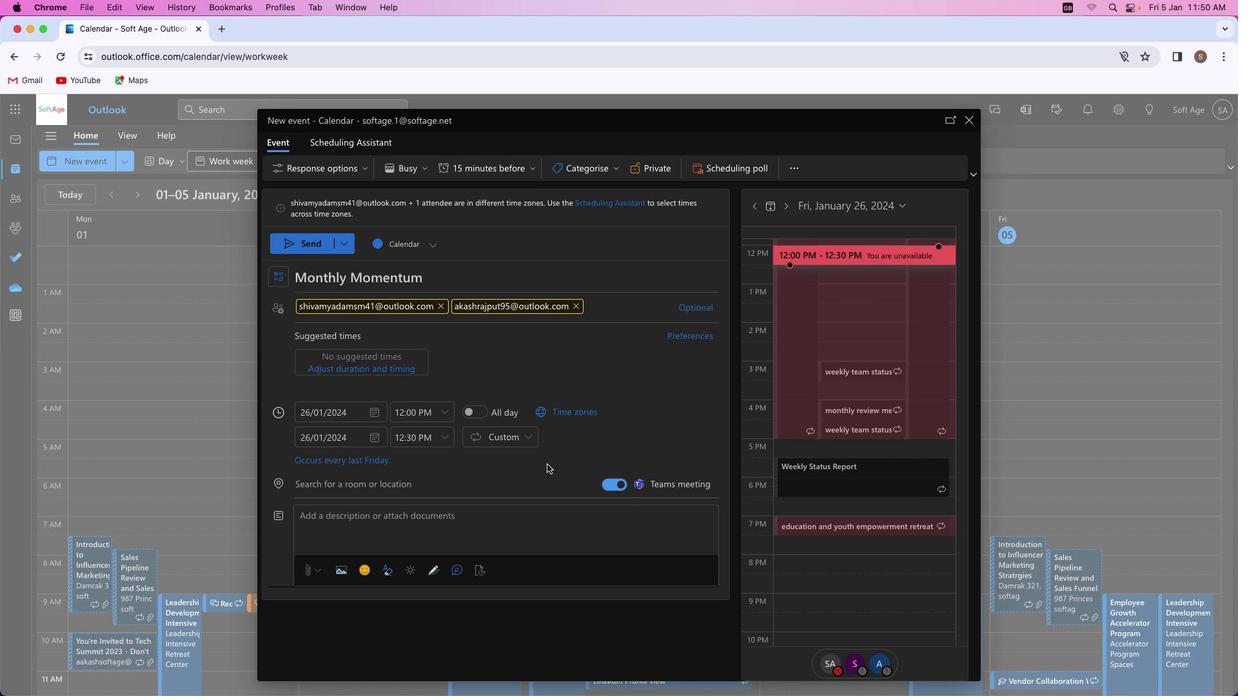 
Action: Mouse pressed left at (634, 492)
Screenshot: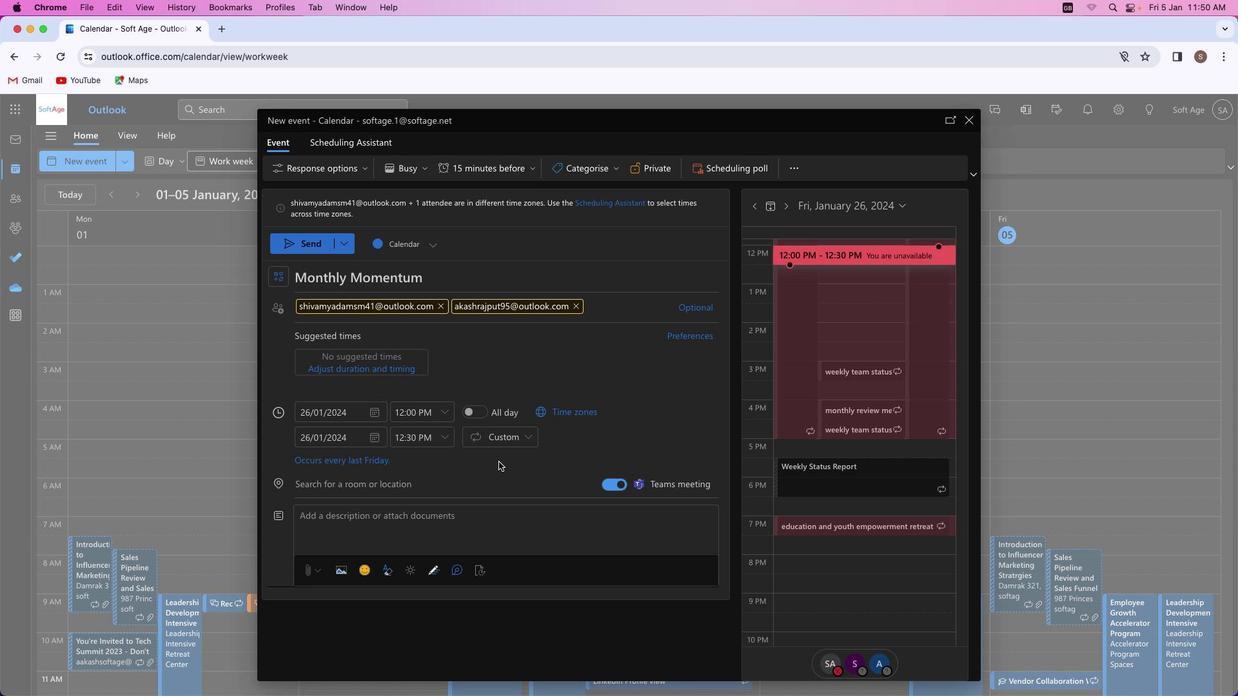 
Action: Mouse moved to (370, 513)
Screenshot: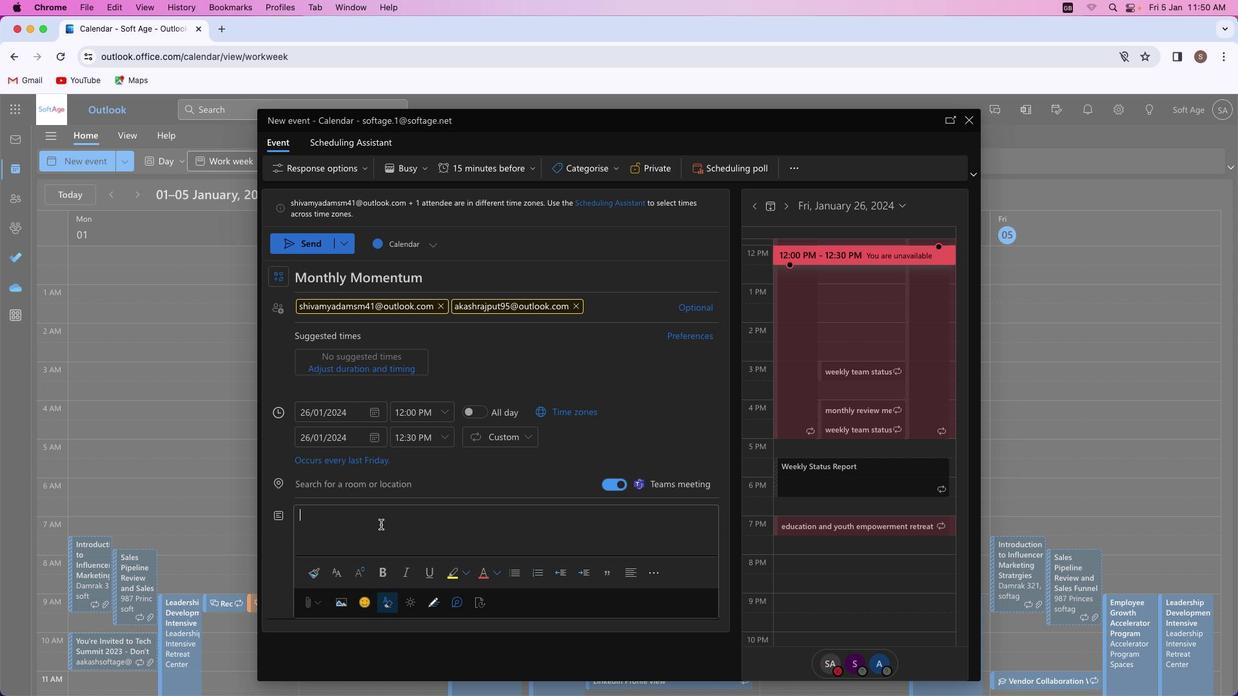 
Action: Mouse pressed left at (370, 513)
Screenshot: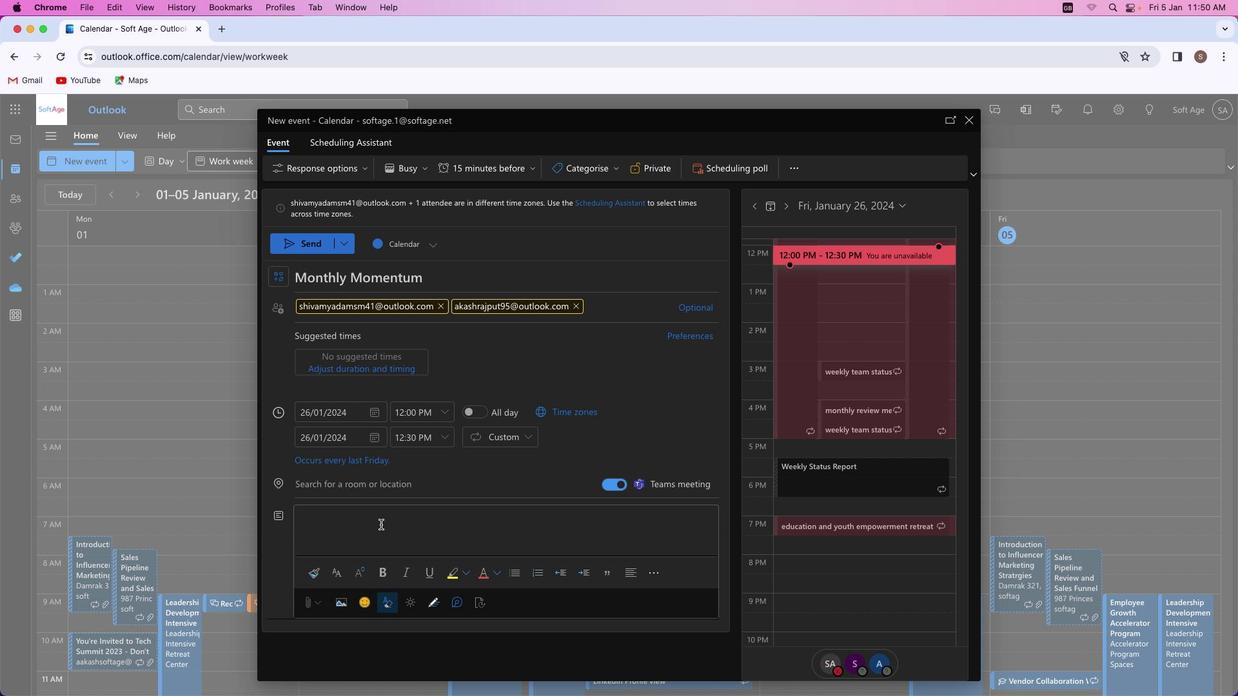 
Action: Key pressed Key.shift'T''h''e'Key.space'm''o''n''t''h''l''y'Key.space'r''e''v''i''e''w'Key.space'm''e''e''t''i''n''g'Key.space's''e''r''v''e''r'Key.backspace's'Key.space'a''s'Key.space'a'Key.space'c''r''u''c''i''a''l'Key.space'f''o''r''u''m'Key.space'w''h''e''r''e'Key.space't''e''a''m'Key.space'm''e''m''b''e''r''s'Key.space'c''o''l''l''a''b''o''r''a''t''i''v''e''l''y'Key.space'a''n''a''l''y''z''e'Key.space'p''e''r''f''o''r''m''a''n''c''e'Key.space'm''e''t''r''i''c''s'','Key.space'a''n''d'Key.space's''t''r''a''t''e''g''i''z''e'Key.space'f''o''r'Key.space't''h''e'Key.space'u''p''c''o''m''i''n''g'Key.space'm''o''n''t''h'','Key.space'f''o''s''t''e''r''i''n''g'Key.space'e''f''f''e''c''t''i''v''e'Key.space'c''o''m''m''u''n''i''c''a''t''i''o''n'Key.space'a''n''d'Key.space'c''o''n''t''i''n''u''o''u''s'Key.space'i''m''p''r''o''v''e''m''e''n''t''.'
Screenshot: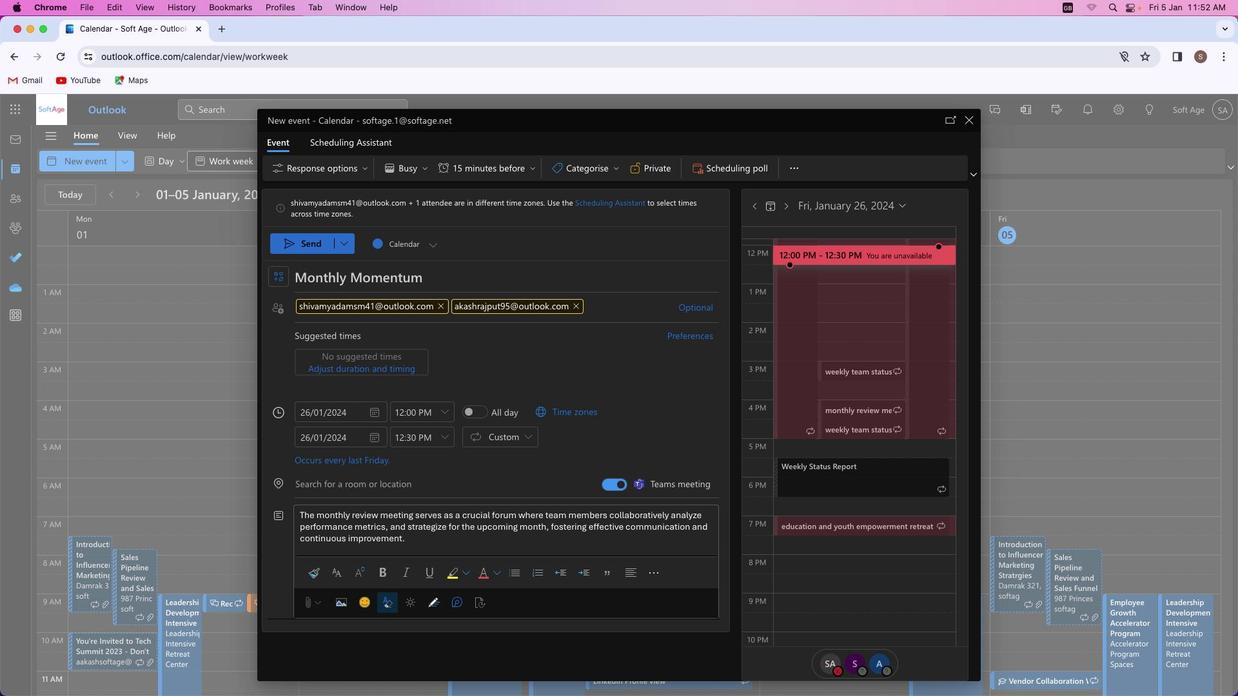 
Action: Mouse moved to (300, 232)
Screenshot: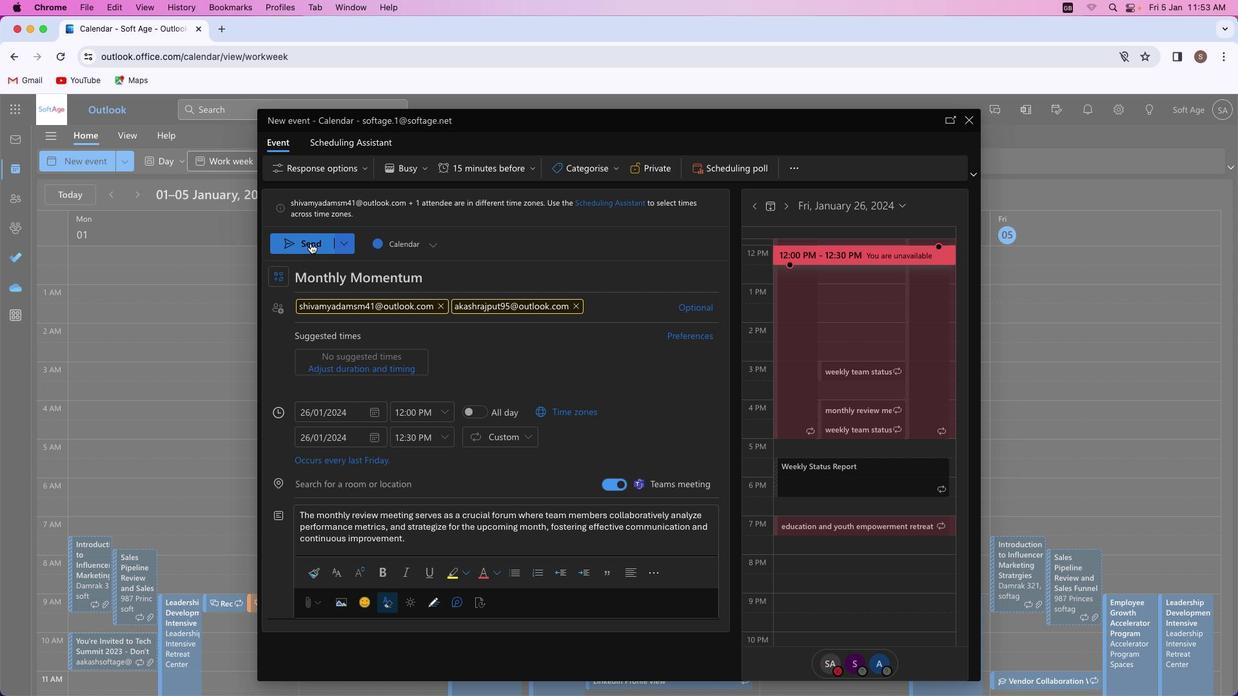 
Action: Mouse pressed left at (300, 232)
Screenshot: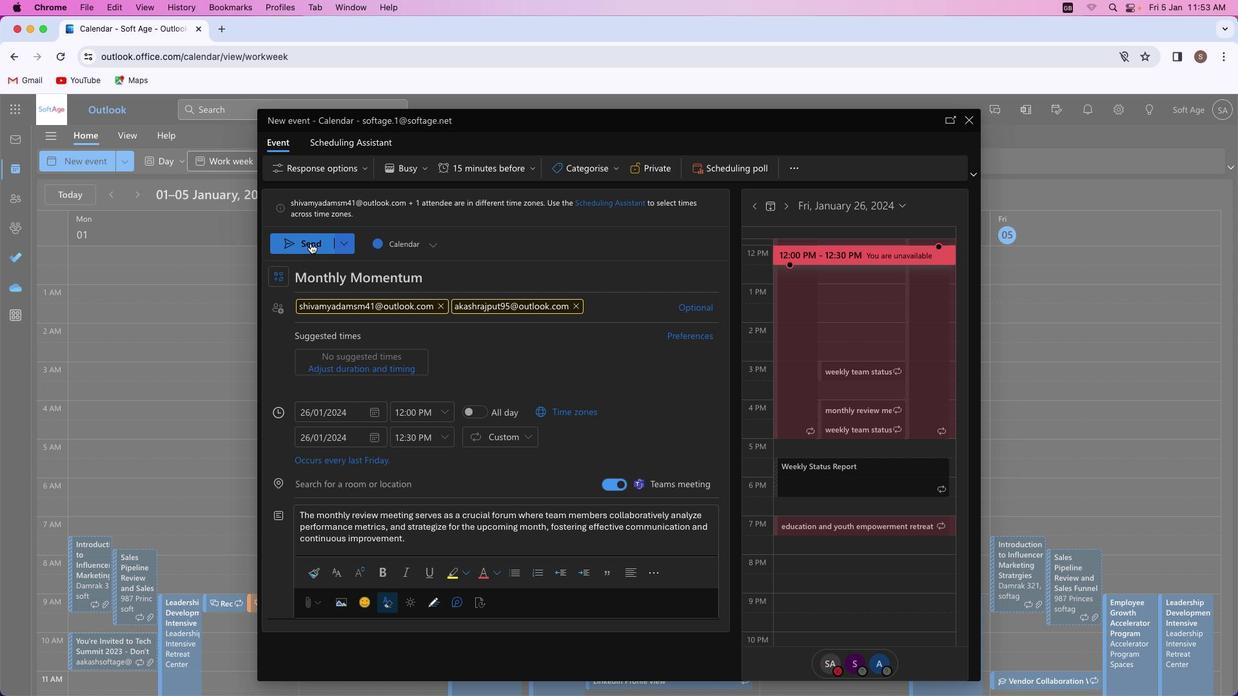 
Action: Mouse moved to (572, 367)
Screenshot: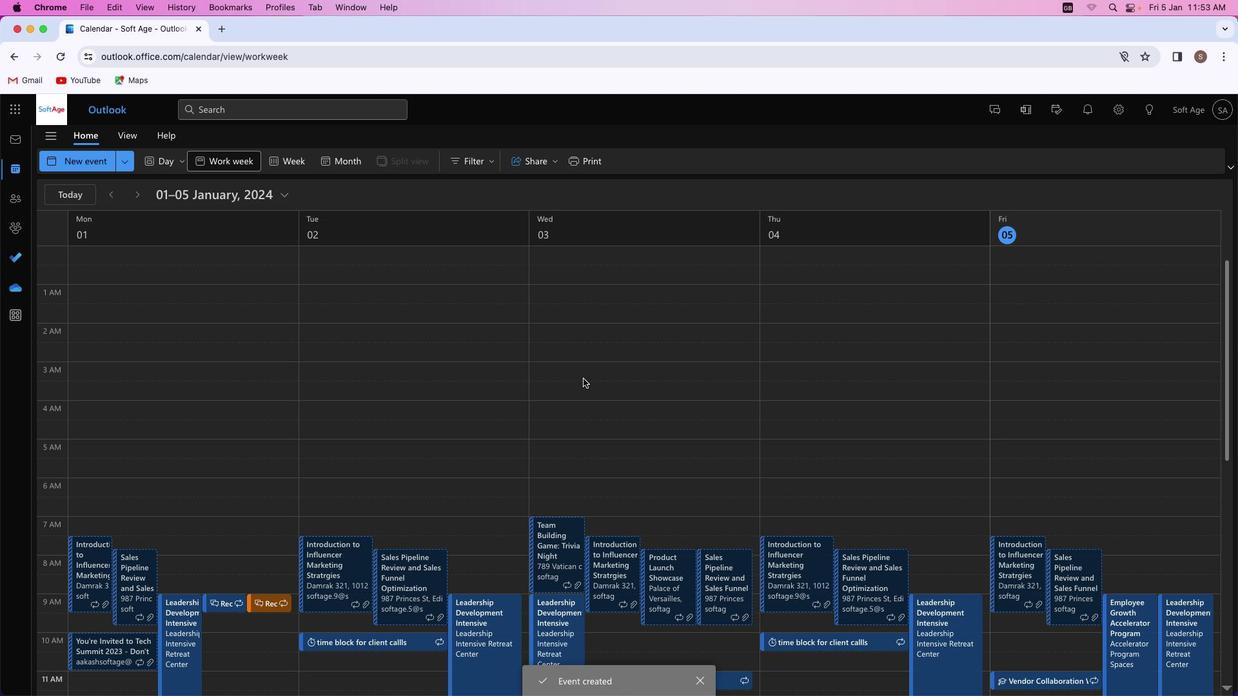 
